 Task: Search one way flight ticket for 4 adults, 1 infant in seat and 1 infant on lap in premium economy from Anchorage: Merrill Field to Sheridan: Sheridan County Airport on 8-6-2023. Choice of flights is Spirit. Number of bags: 1 checked bag. Price is upto 107000. Outbound departure time preference is 20:45.
Action: Mouse moved to (396, 336)
Screenshot: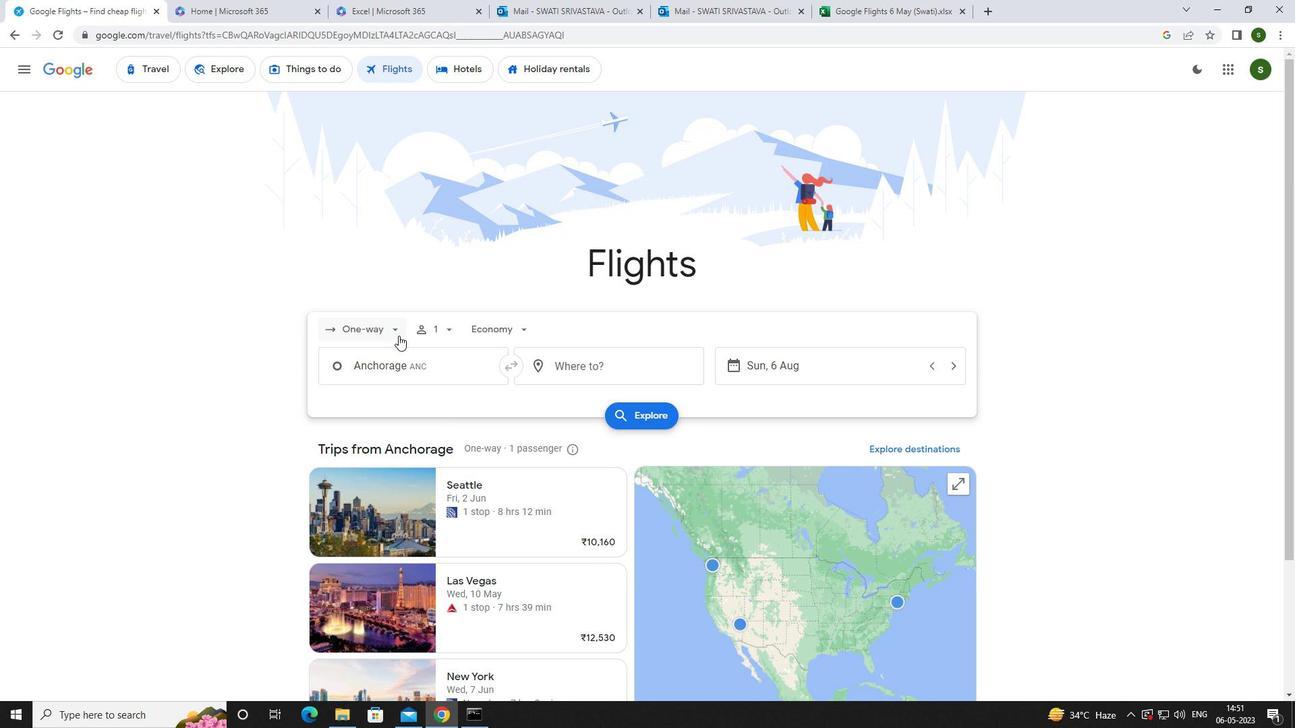 
Action: Mouse pressed left at (396, 336)
Screenshot: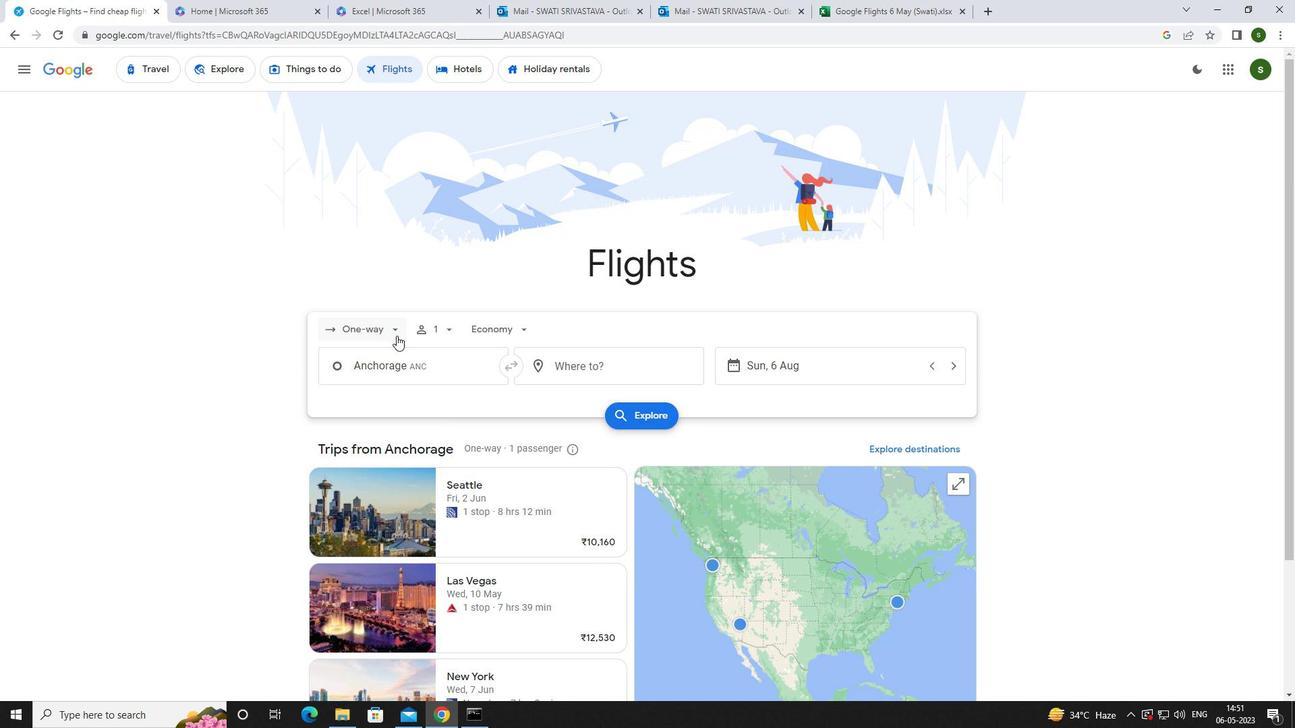 
Action: Mouse moved to (404, 386)
Screenshot: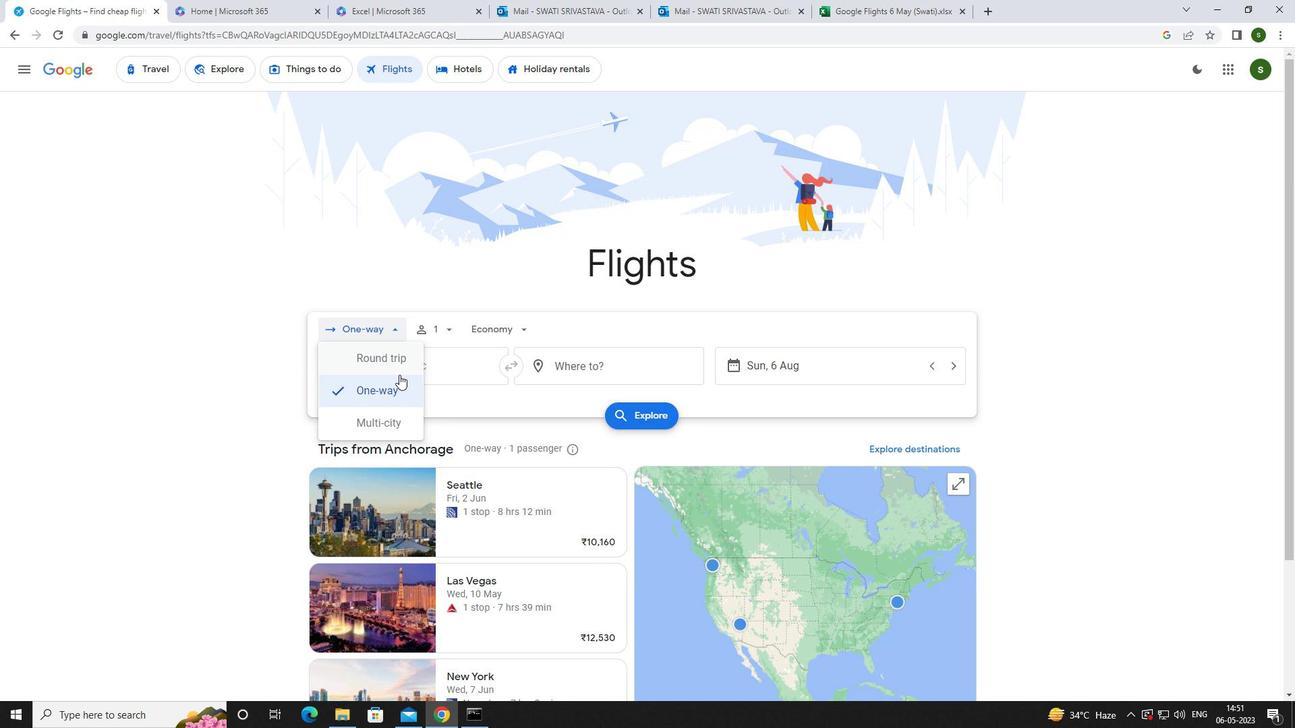 
Action: Mouse pressed left at (404, 386)
Screenshot: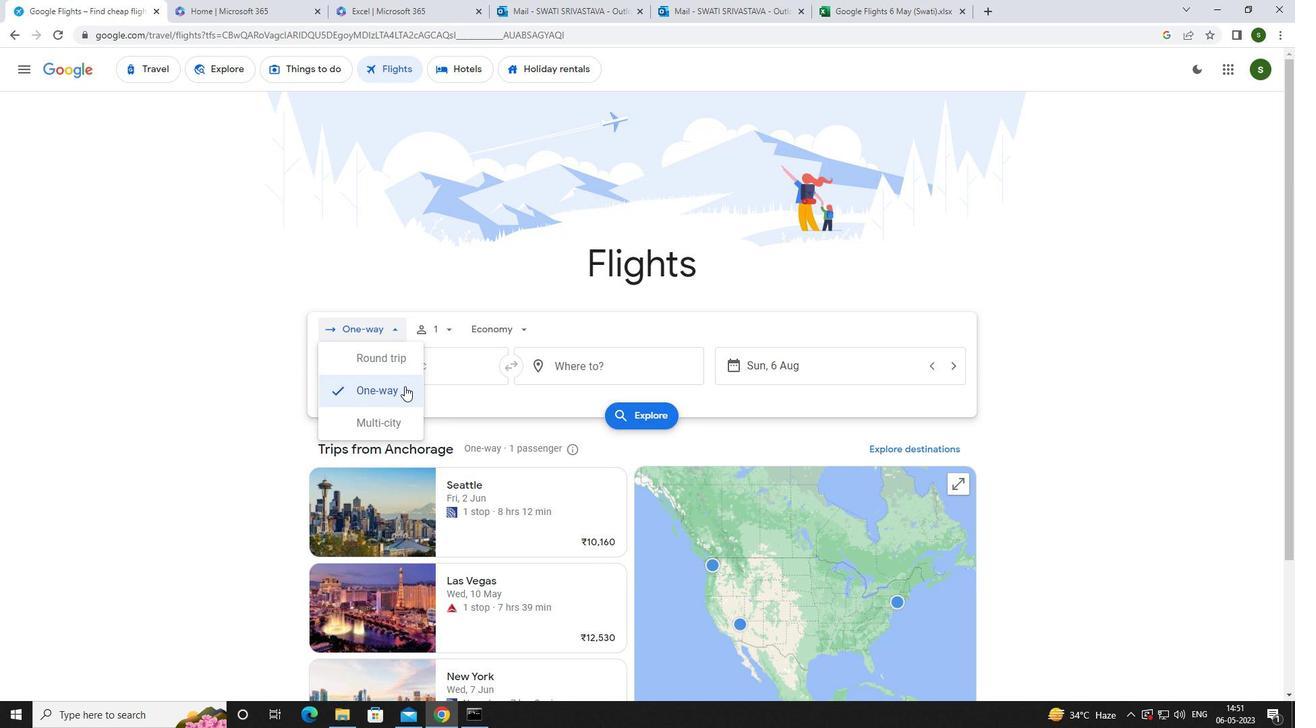 
Action: Mouse moved to (449, 331)
Screenshot: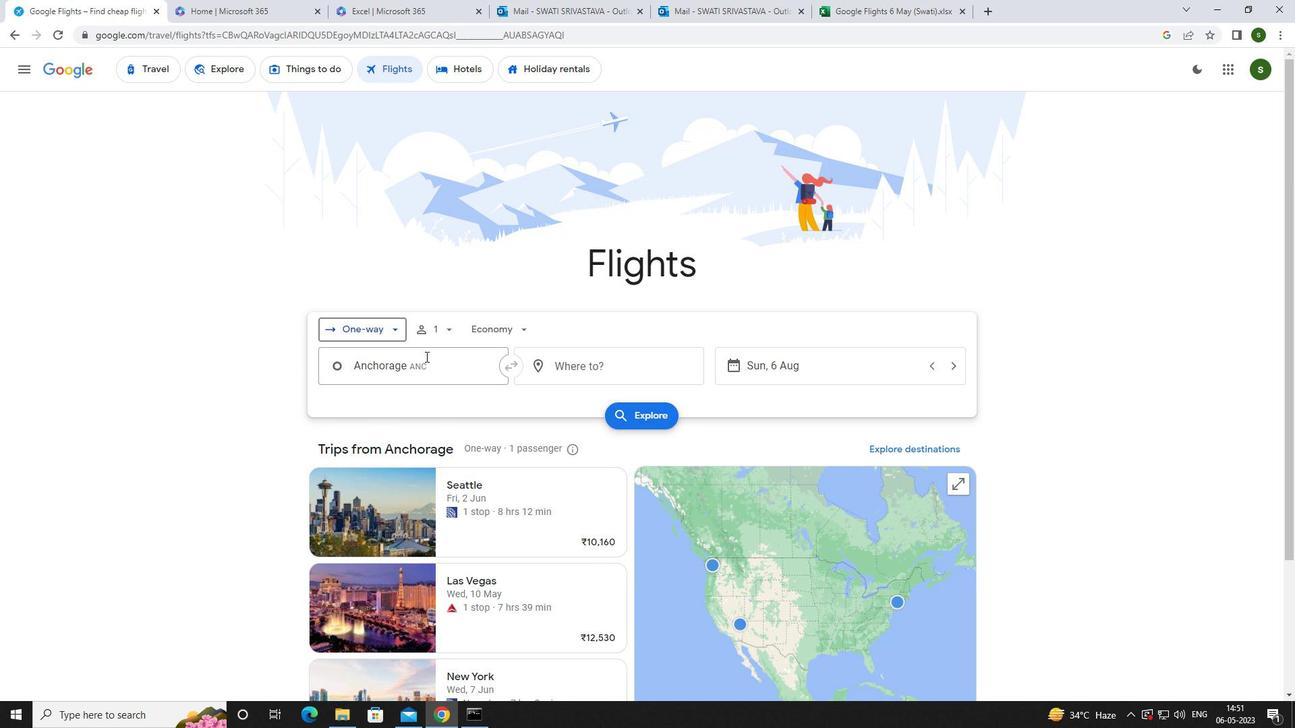 
Action: Mouse pressed left at (449, 331)
Screenshot: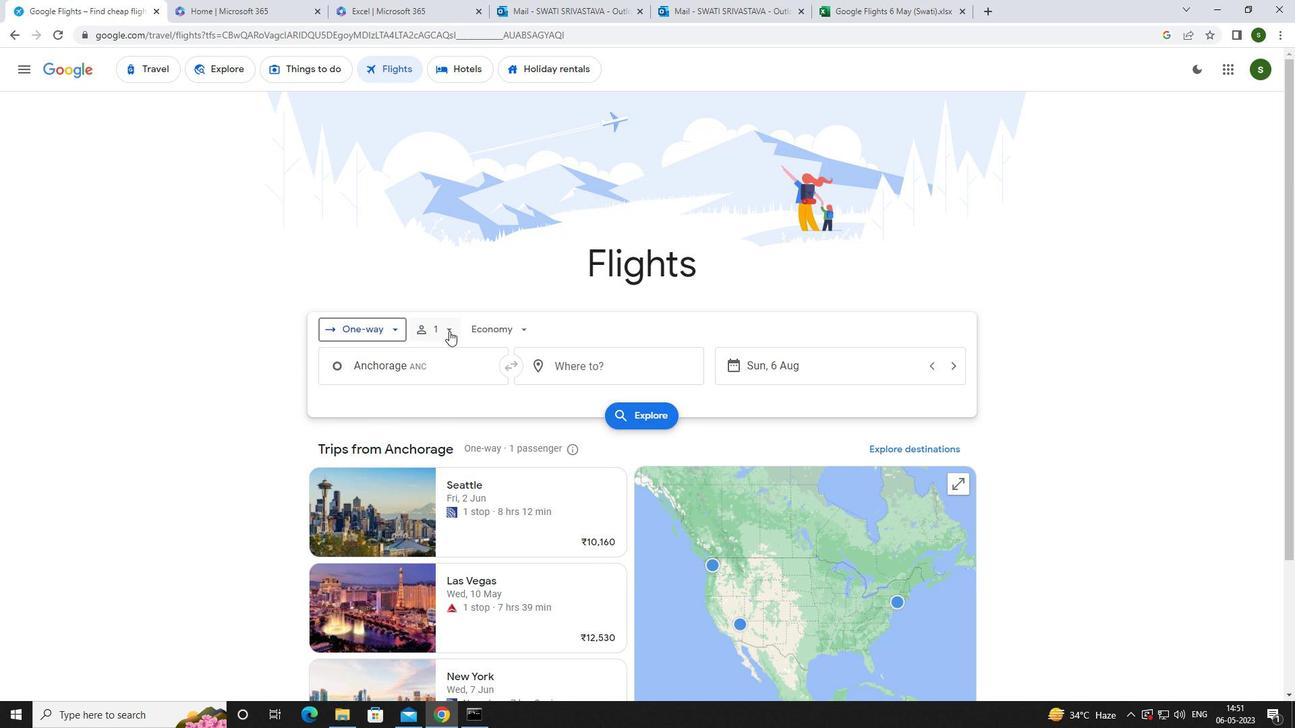 
Action: Mouse moved to (549, 363)
Screenshot: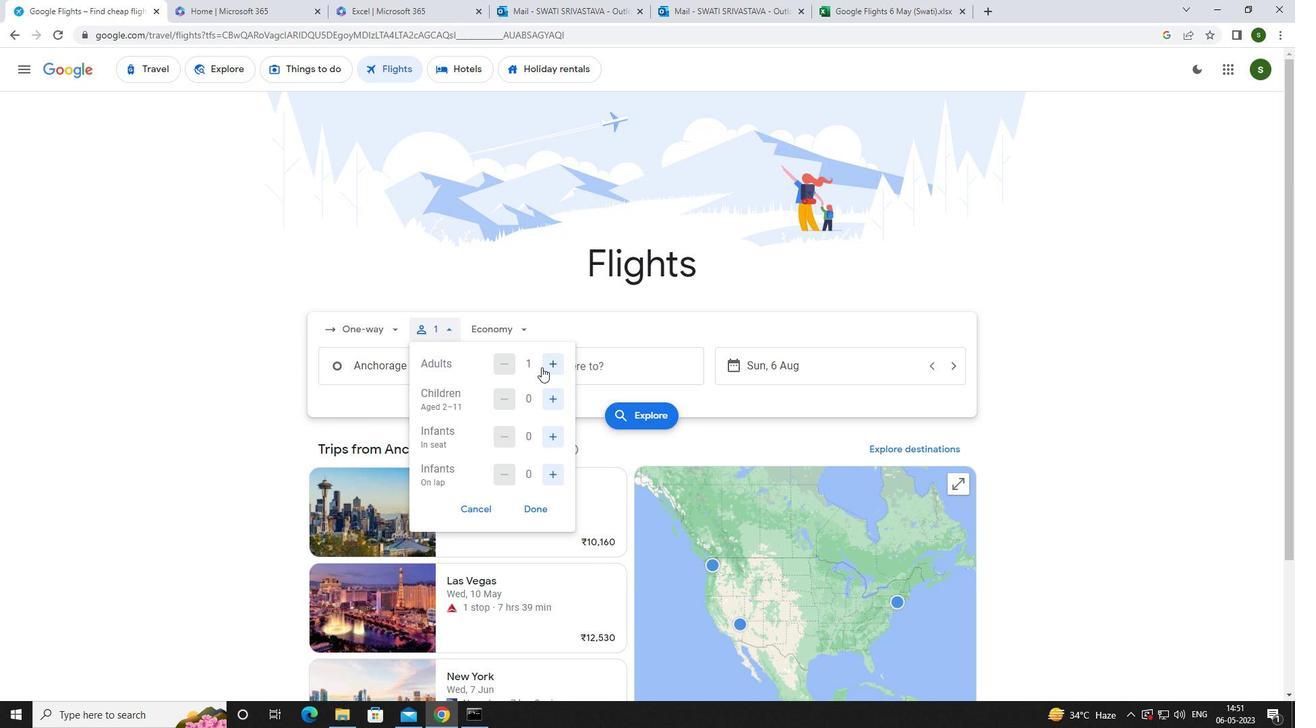 
Action: Mouse pressed left at (549, 363)
Screenshot: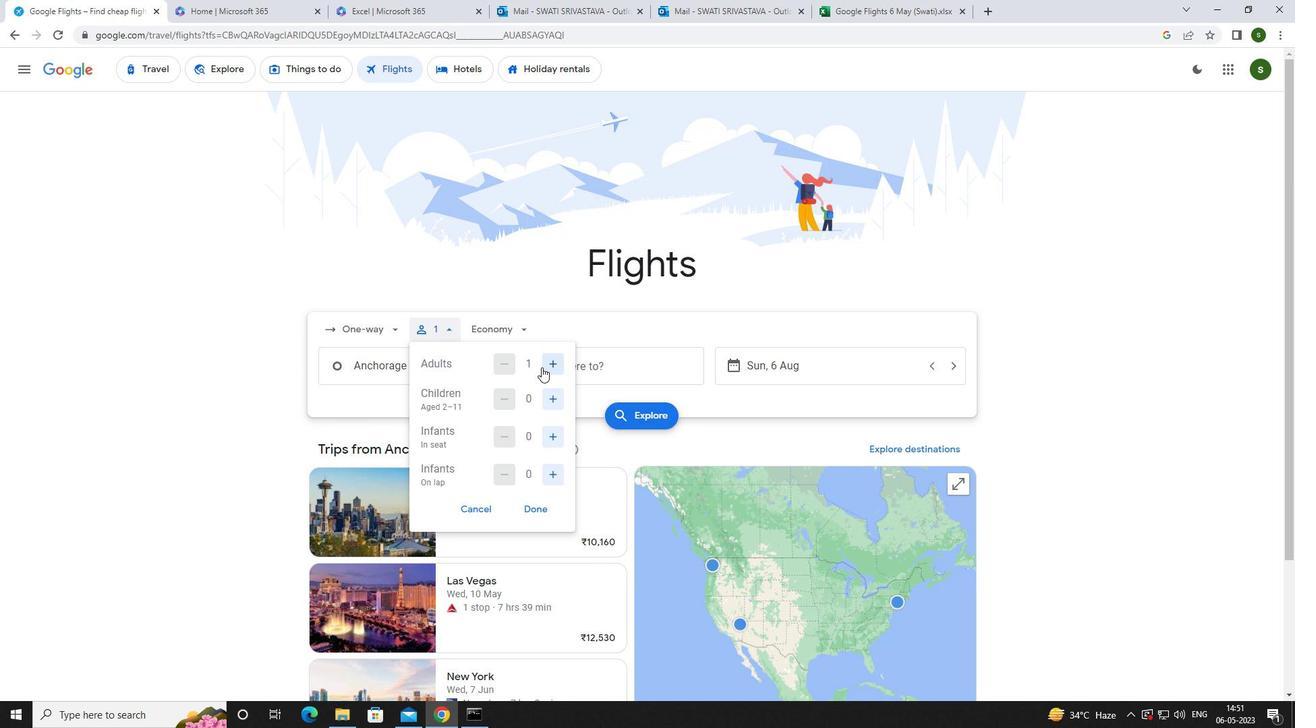 
Action: Mouse pressed left at (549, 363)
Screenshot: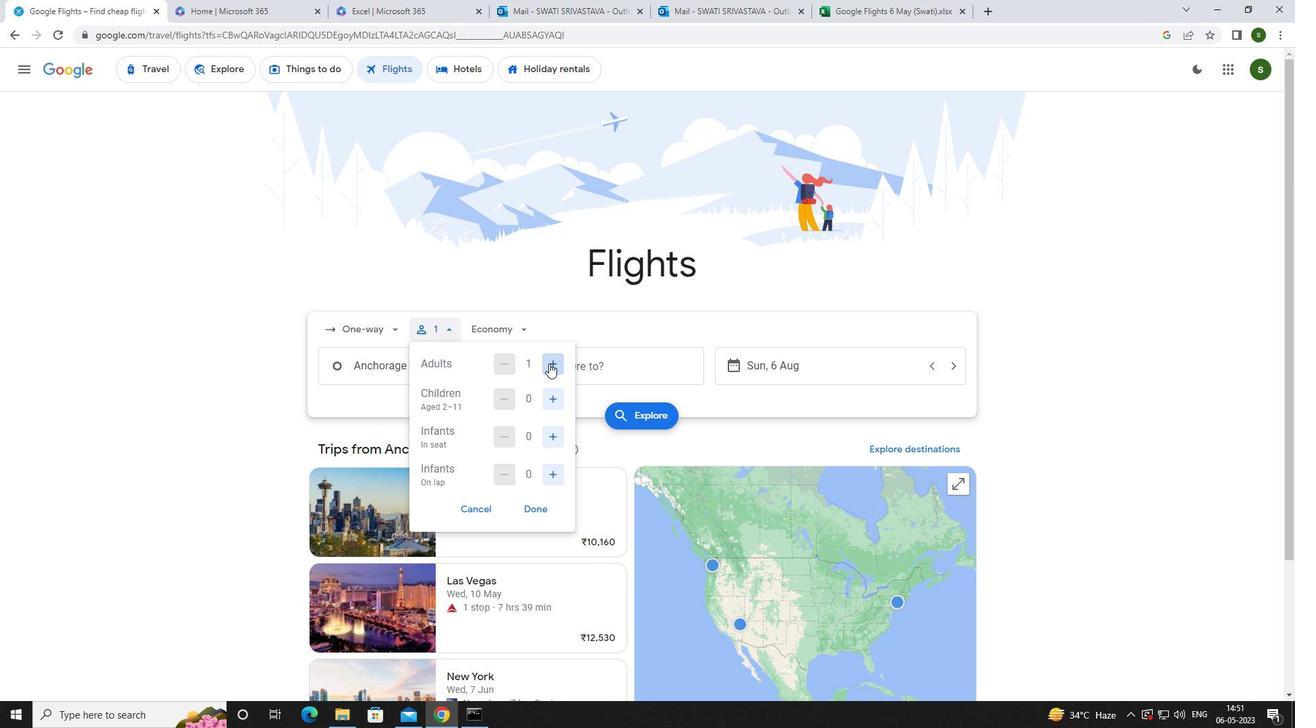 
Action: Mouse pressed left at (549, 363)
Screenshot: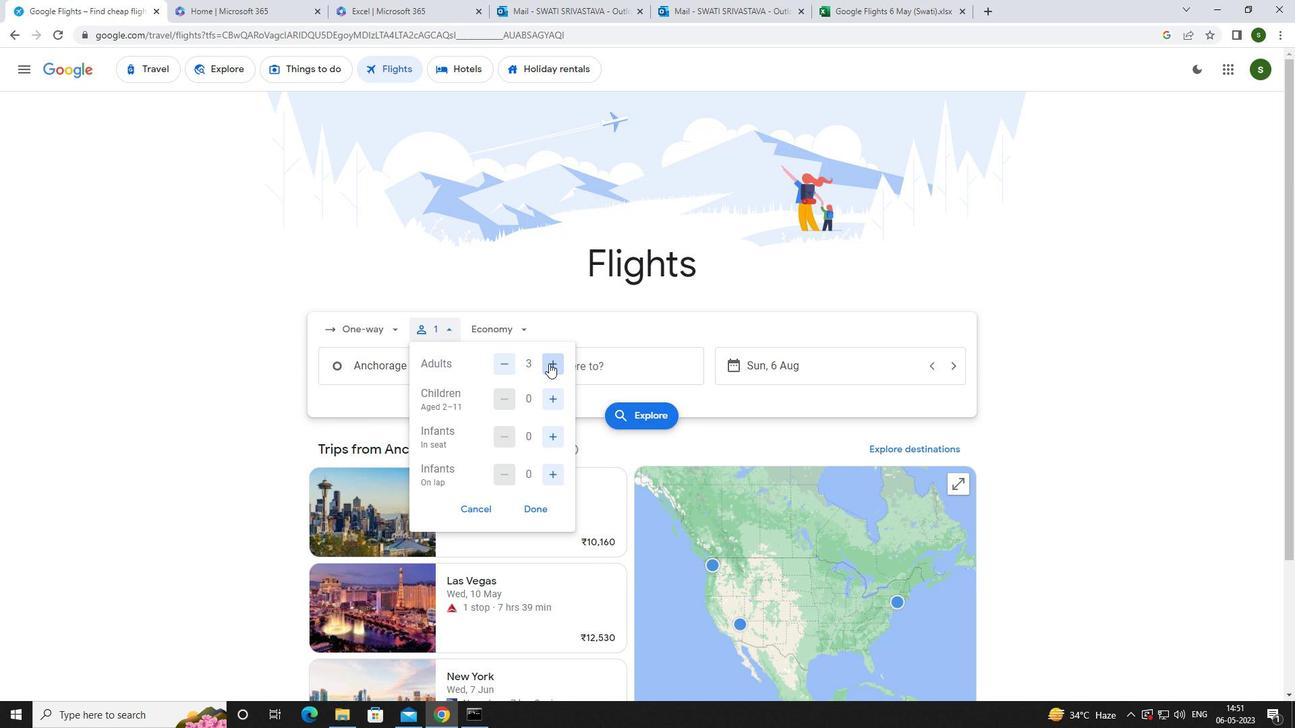 
Action: Mouse moved to (553, 434)
Screenshot: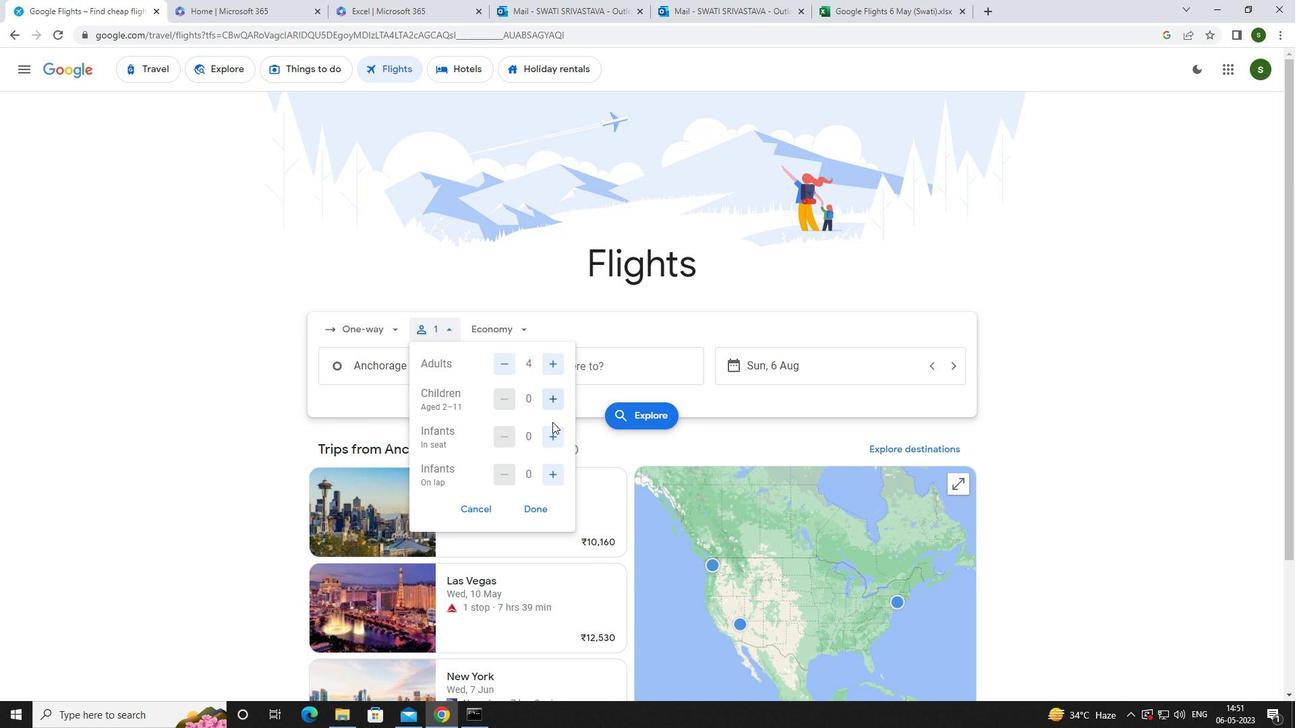 
Action: Mouse pressed left at (553, 434)
Screenshot: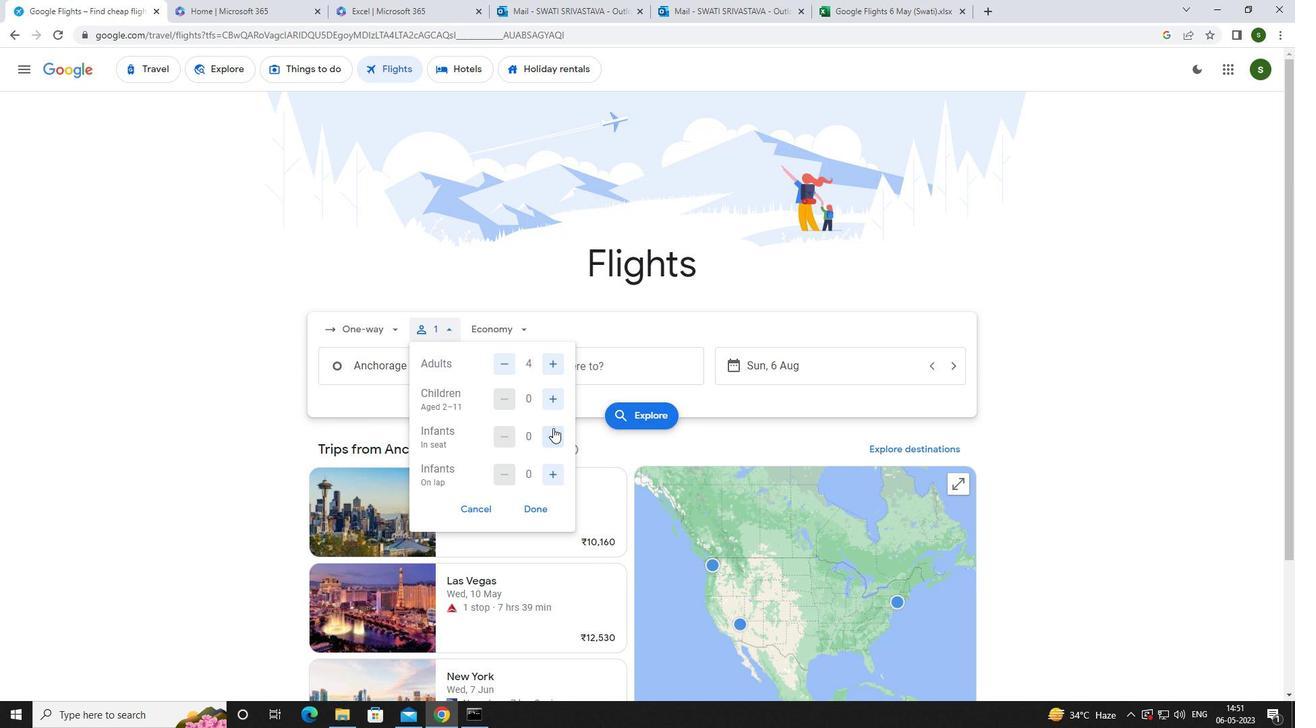 
Action: Mouse moved to (550, 471)
Screenshot: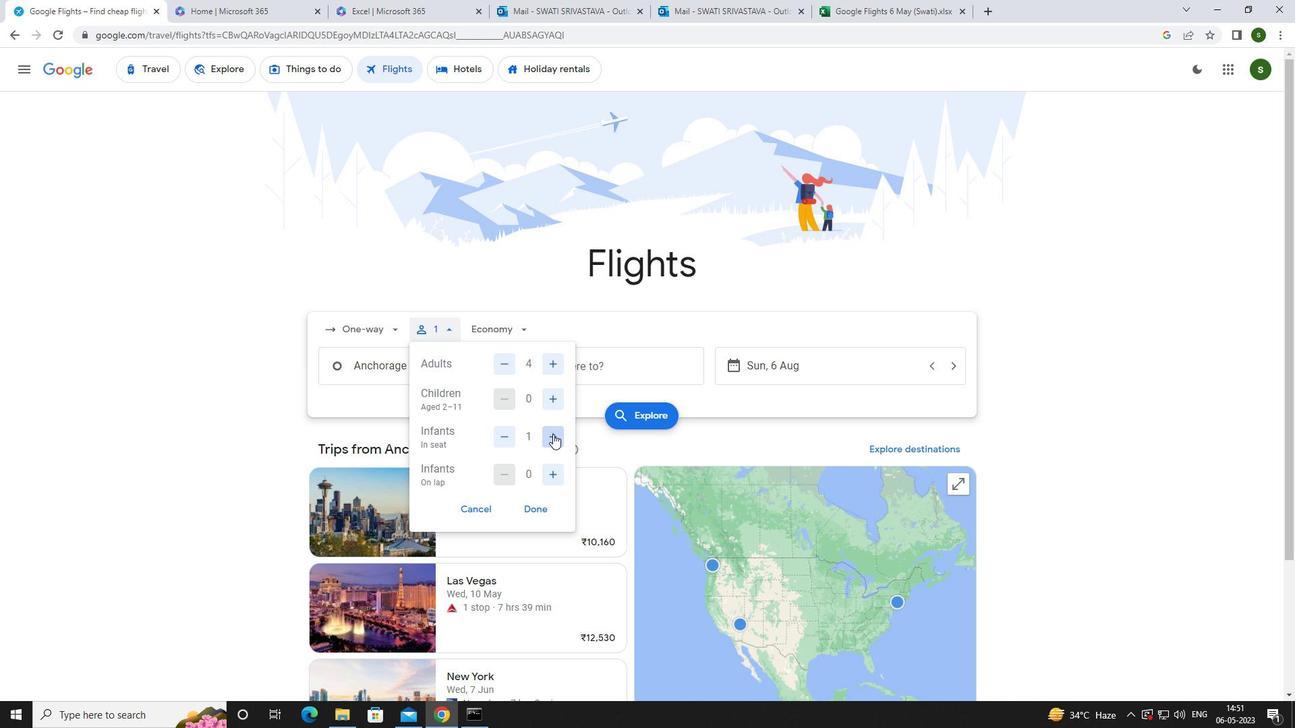 
Action: Mouse pressed left at (550, 471)
Screenshot: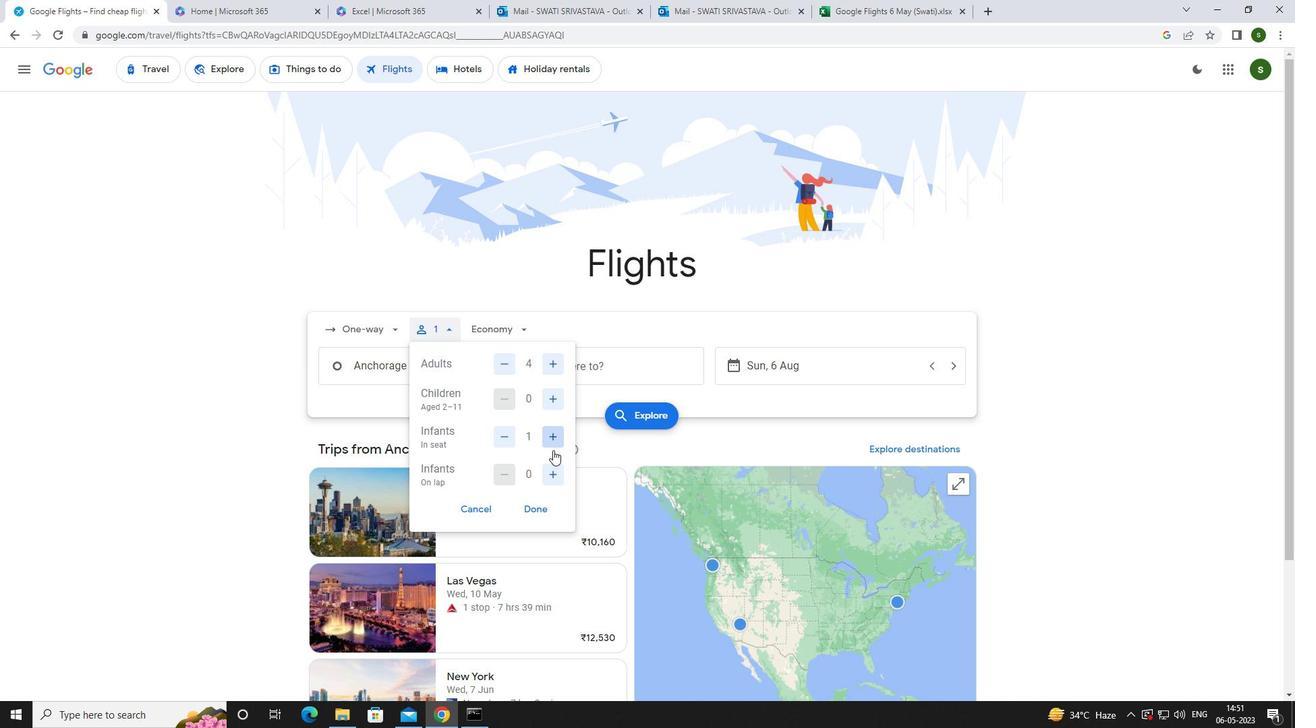 
Action: Mouse moved to (514, 325)
Screenshot: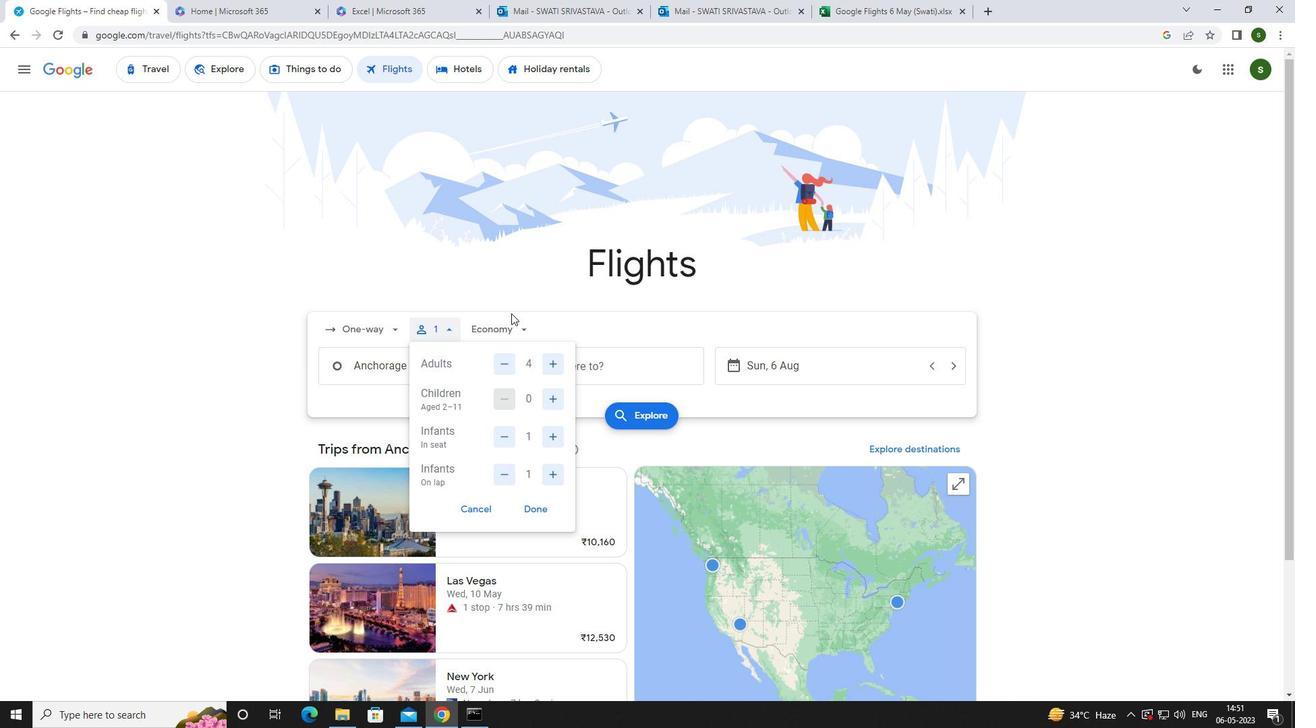 
Action: Mouse pressed left at (514, 325)
Screenshot: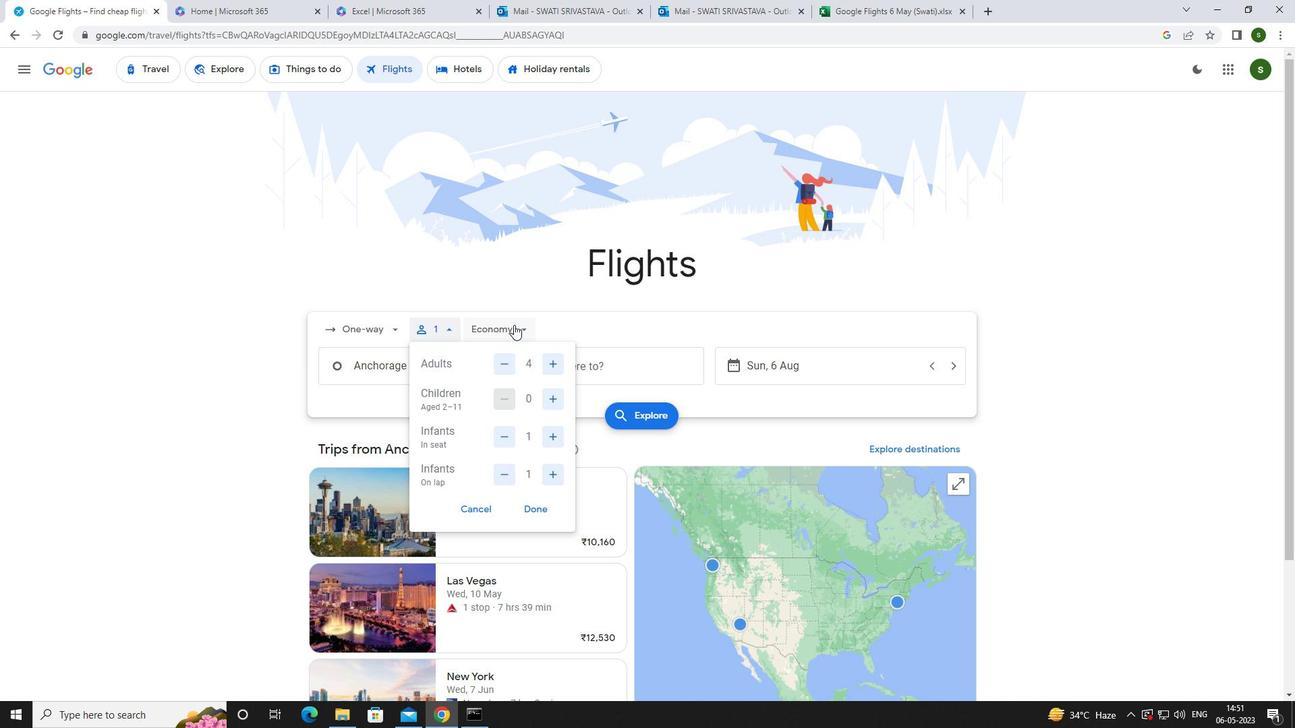 
Action: Mouse moved to (539, 383)
Screenshot: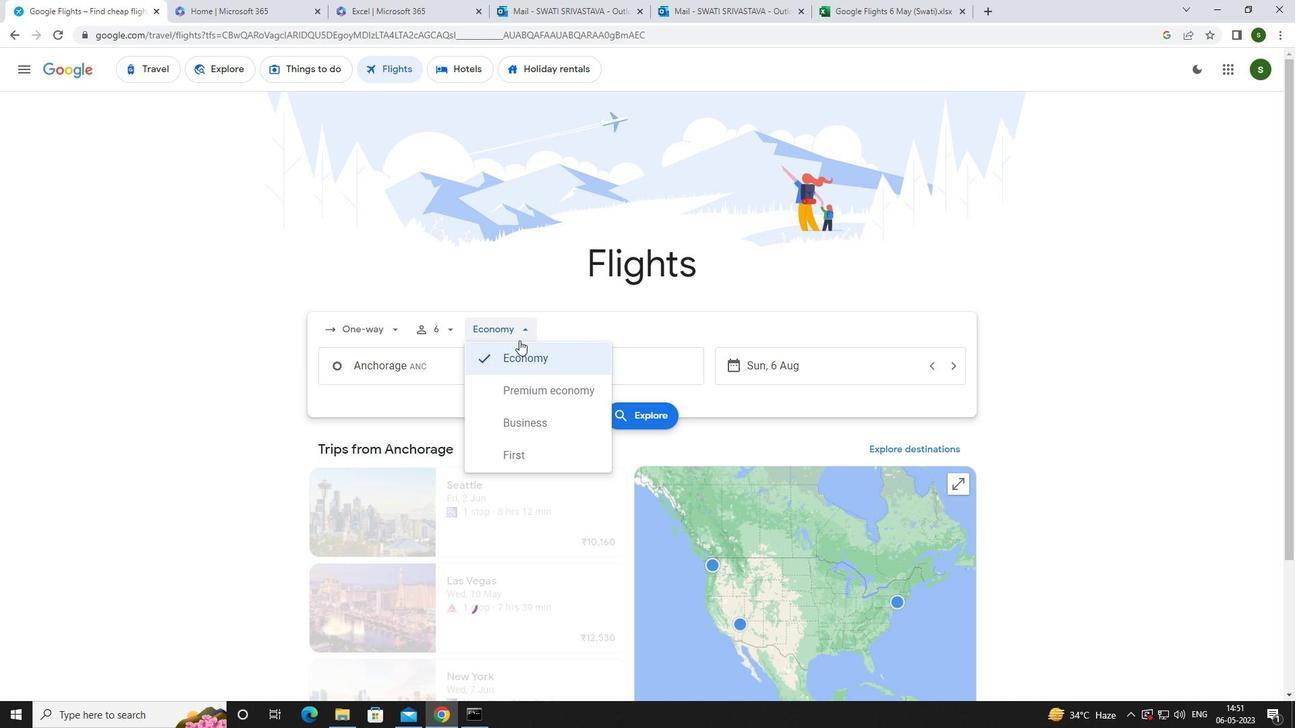 
Action: Mouse pressed left at (539, 383)
Screenshot: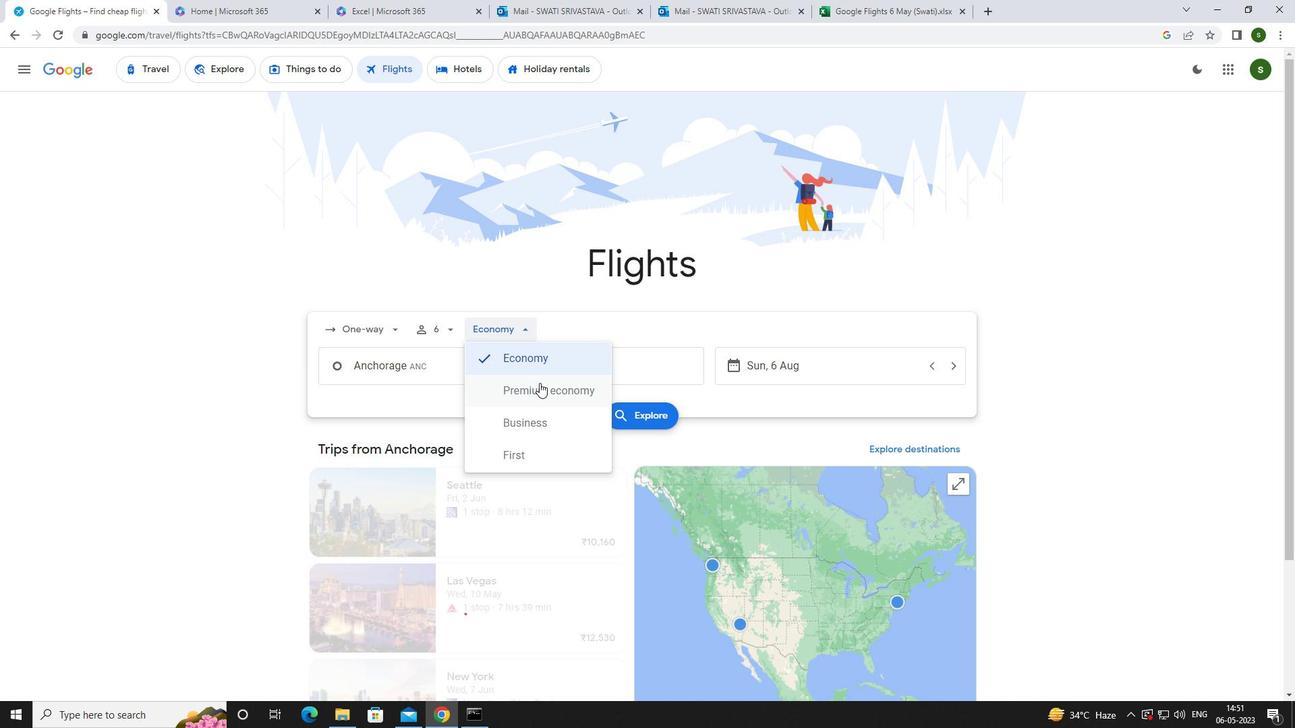 
Action: Mouse moved to (469, 366)
Screenshot: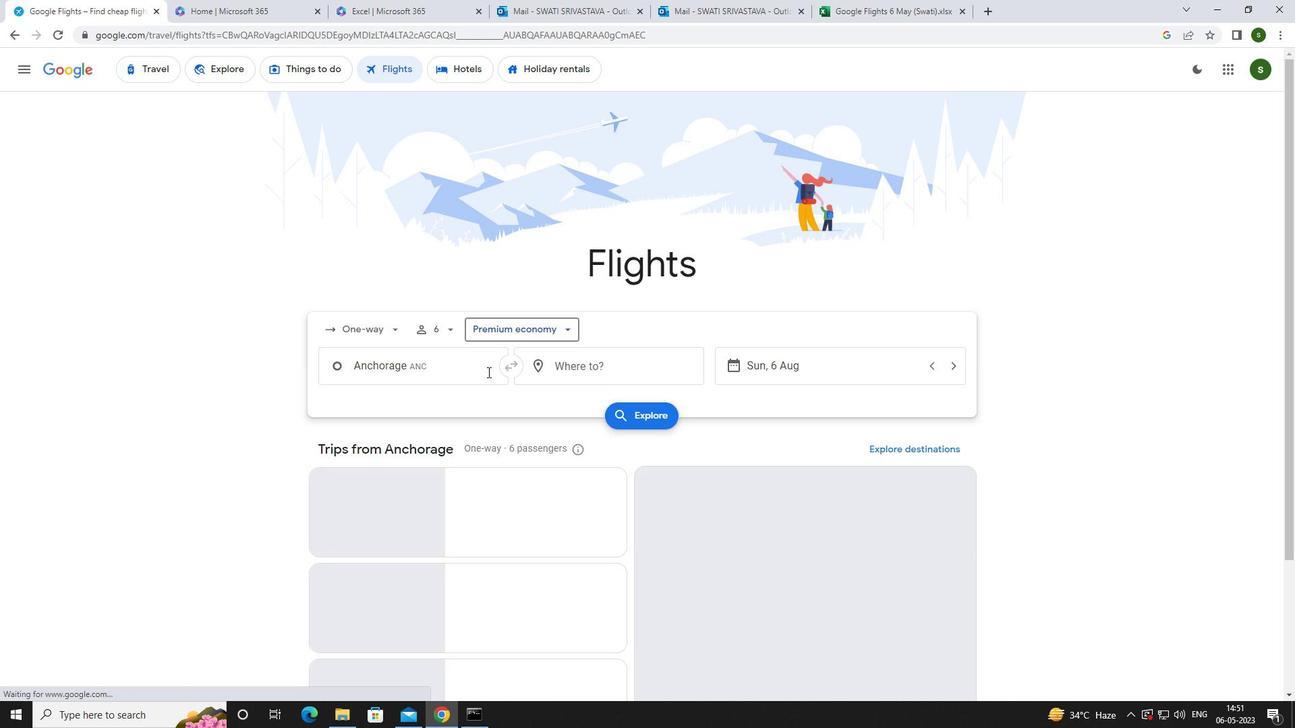 
Action: Mouse pressed left at (469, 366)
Screenshot: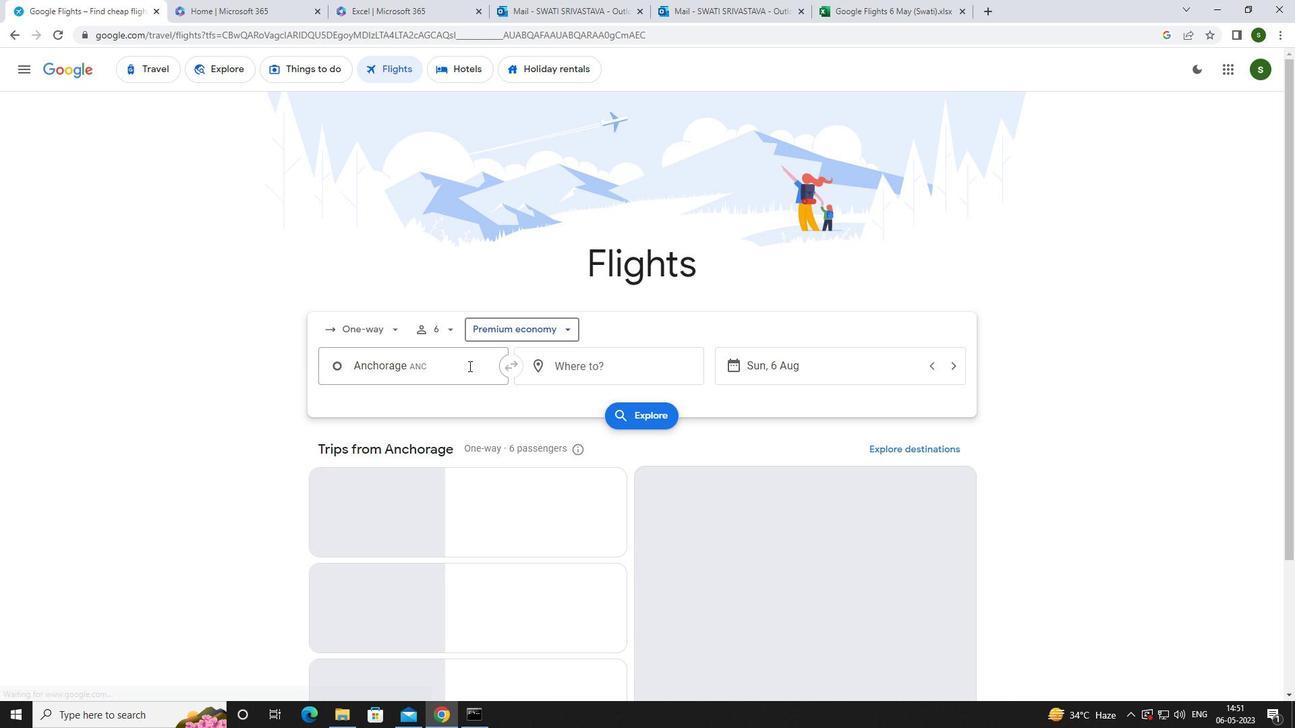 
Action: Mouse moved to (467, 349)
Screenshot: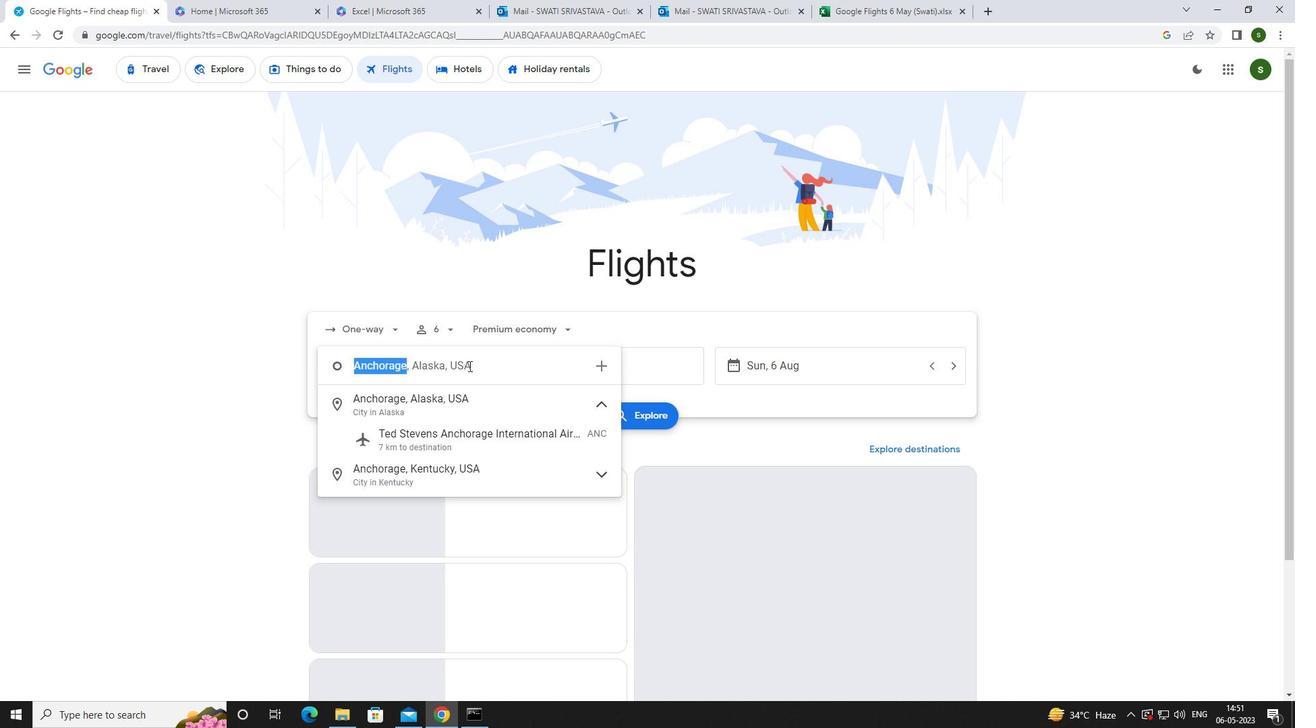 
Action: Key pressed <Key.caps_lock>a<Key.caps_lock>nchorage
Screenshot: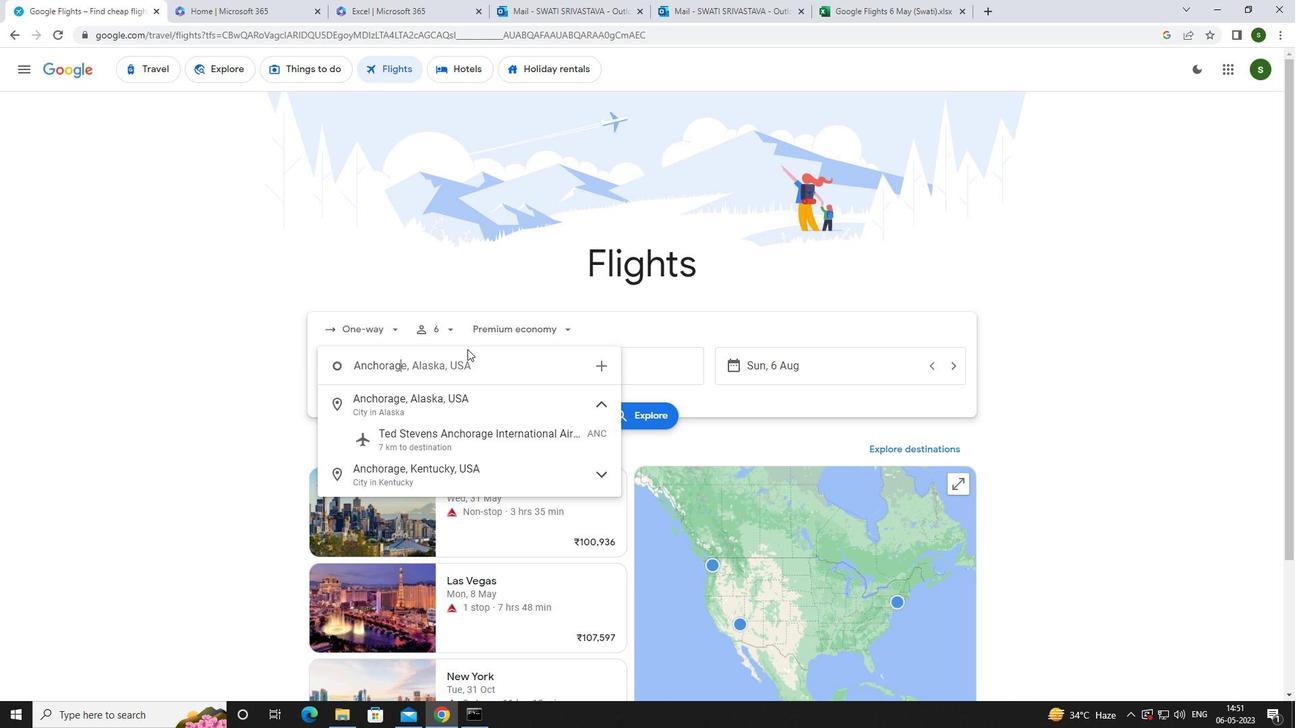 
Action: Mouse moved to (471, 429)
Screenshot: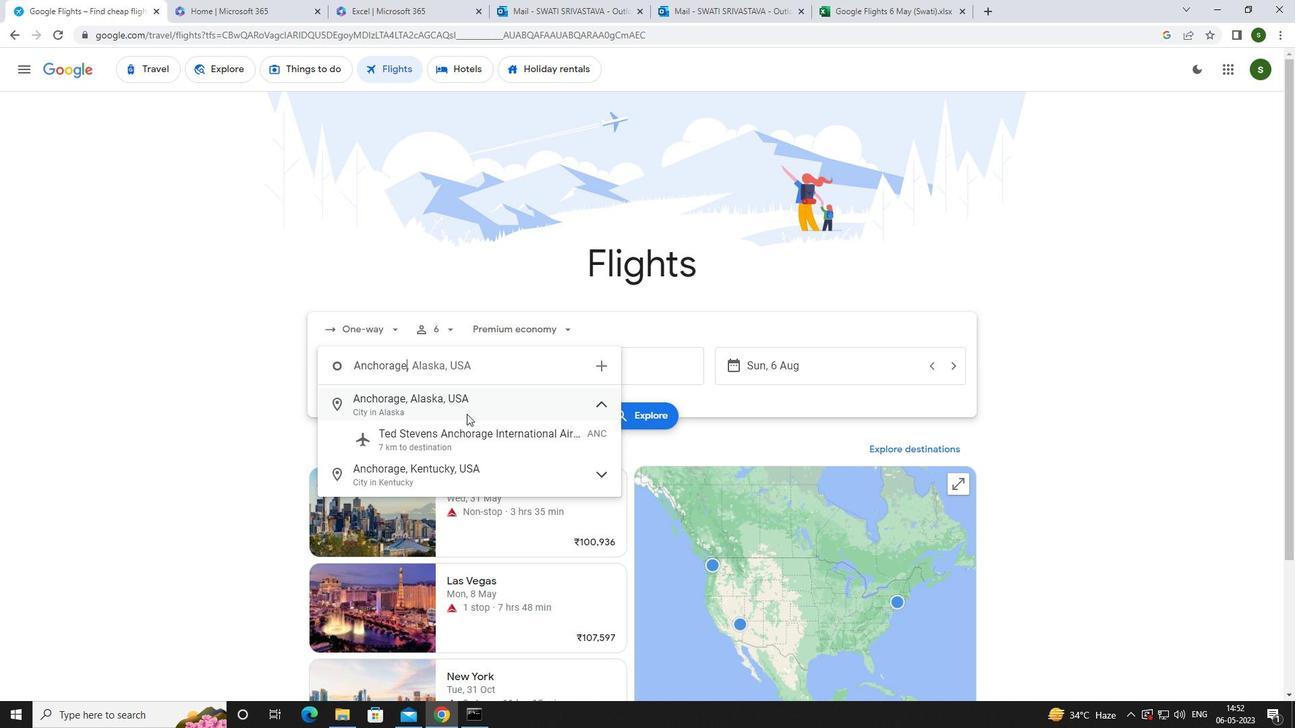 
Action: Mouse pressed left at (471, 429)
Screenshot: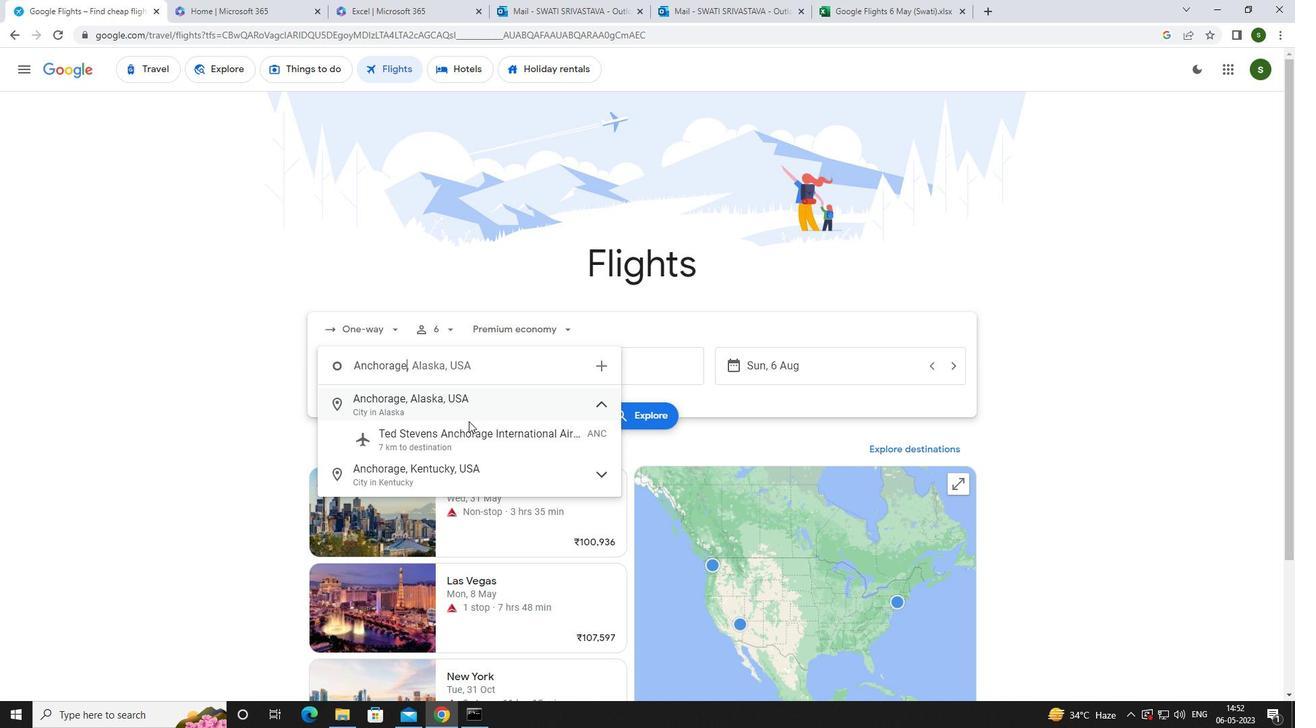 
Action: Mouse moved to (614, 359)
Screenshot: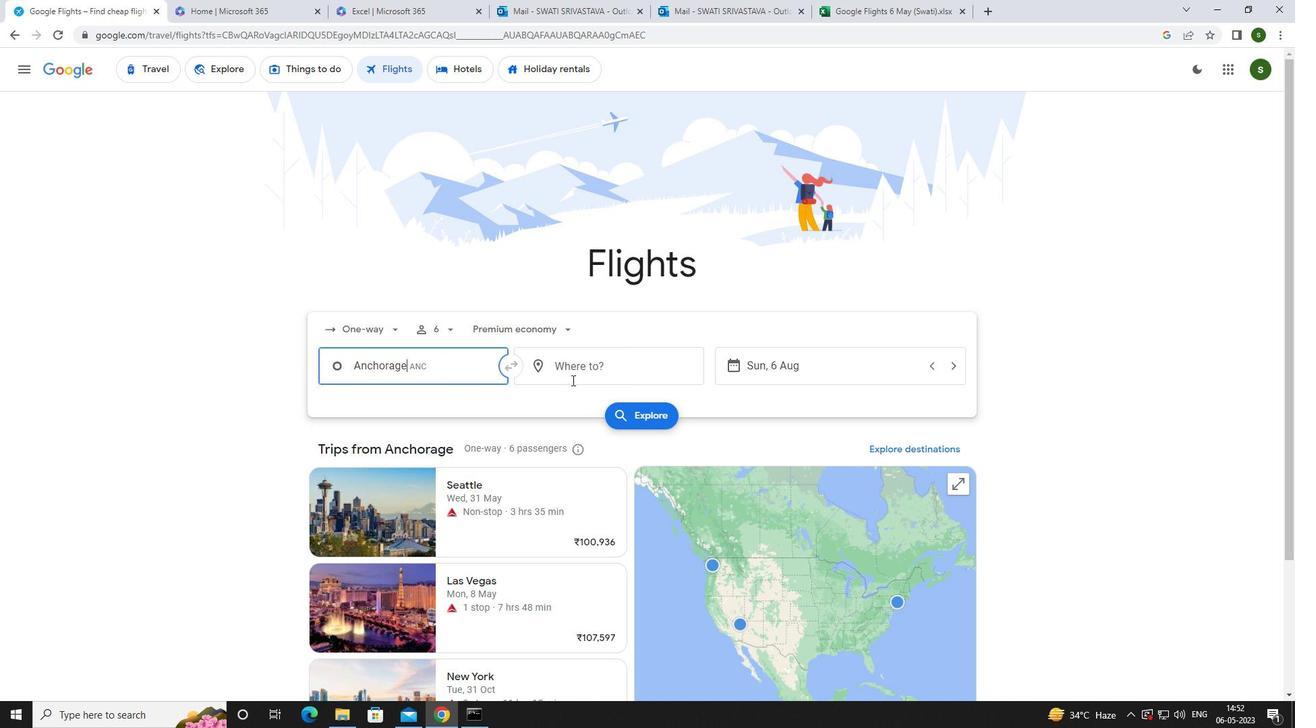 
Action: Mouse pressed left at (614, 359)
Screenshot: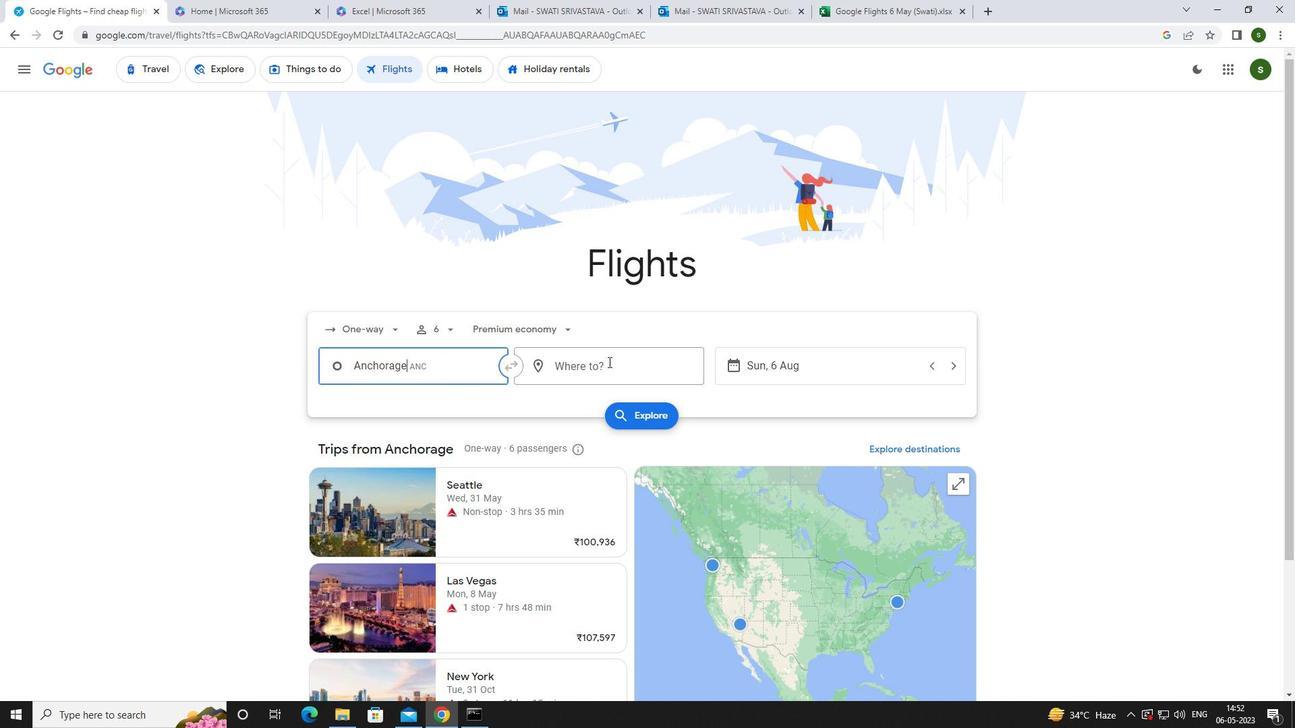 
Action: Mouse moved to (560, 295)
Screenshot: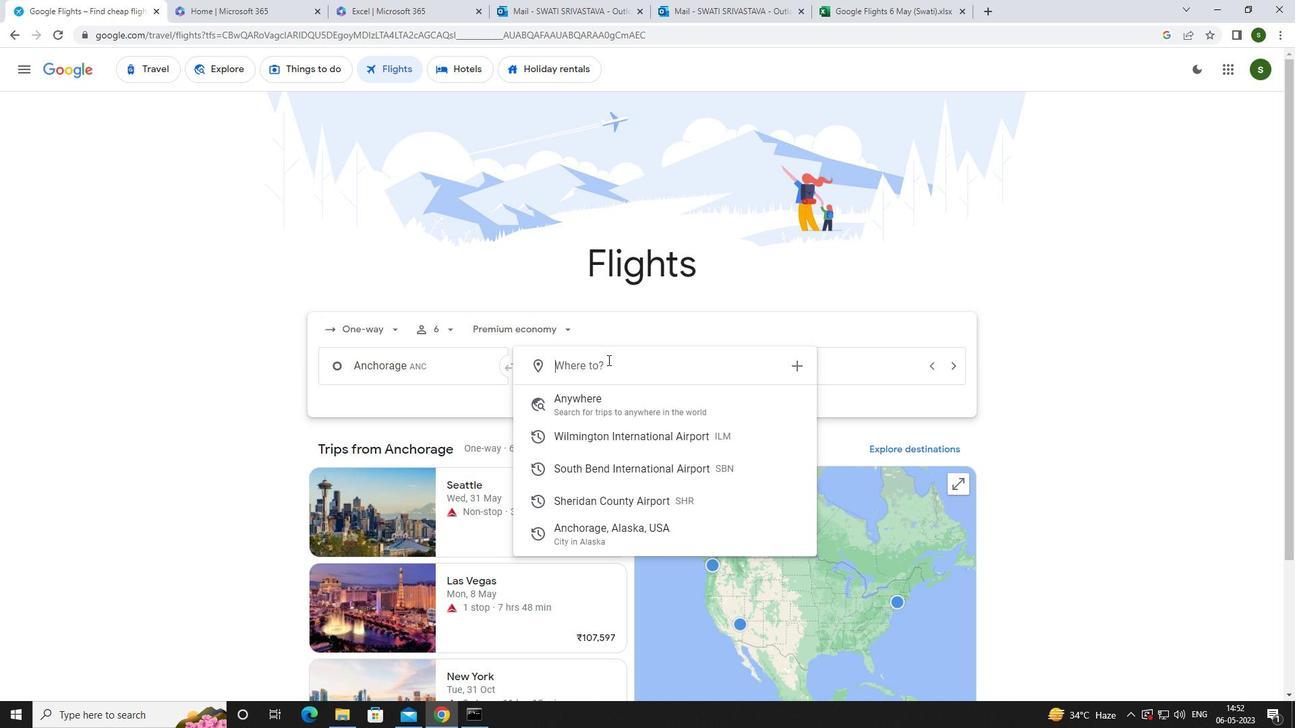 
Action: Key pressed <Key.caps_lock>s<Key.caps_lock>heridan
Screenshot: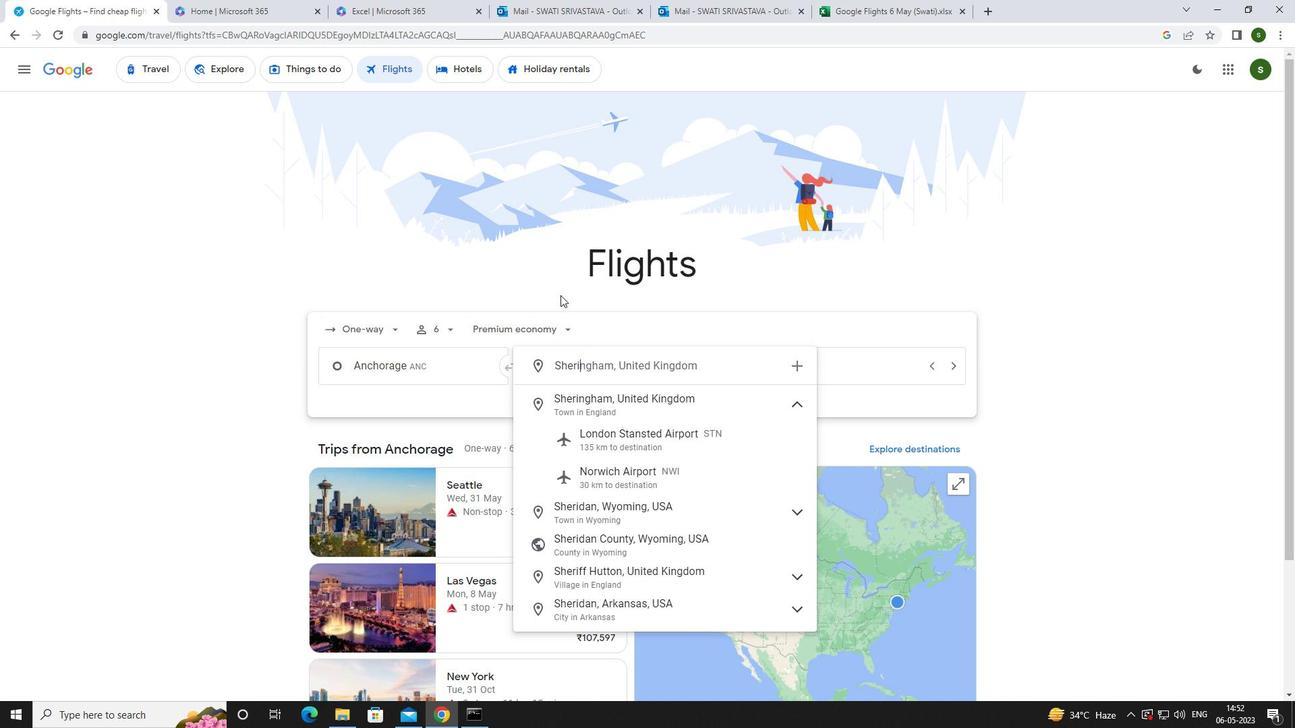 
Action: Mouse moved to (617, 425)
Screenshot: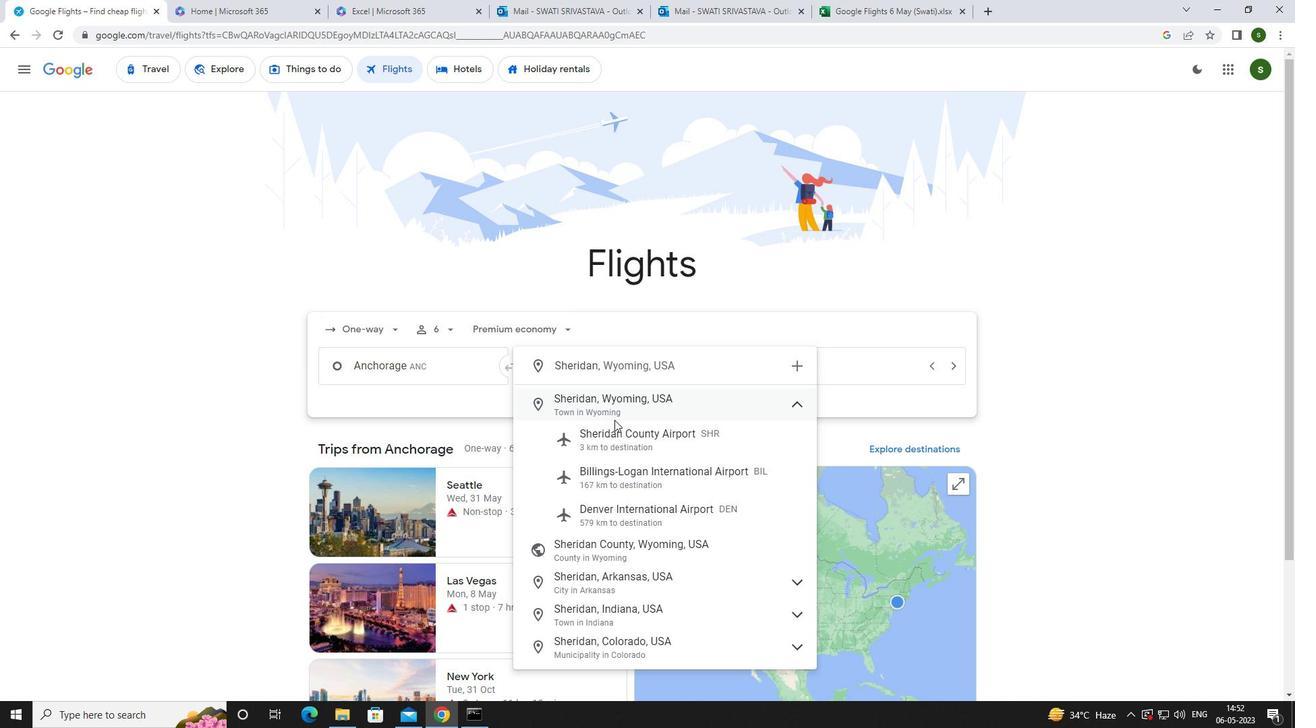 
Action: Mouse pressed left at (617, 425)
Screenshot: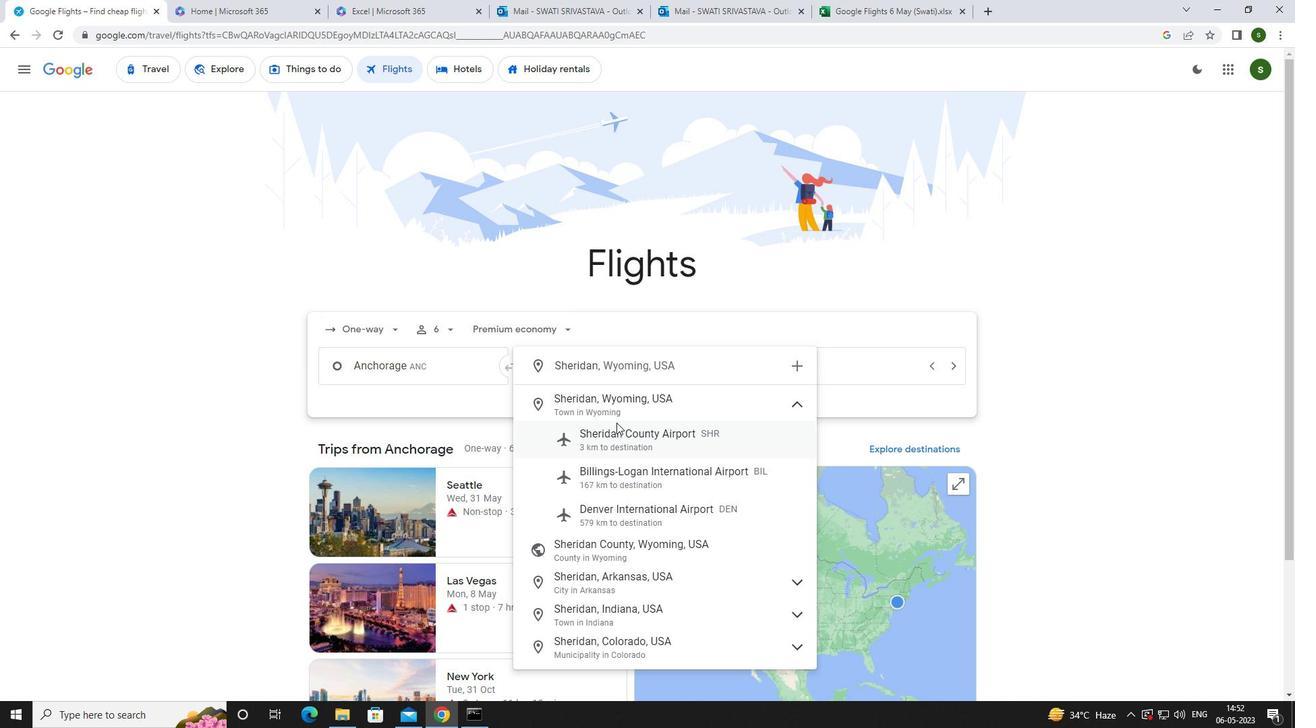 
Action: Mouse moved to (772, 366)
Screenshot: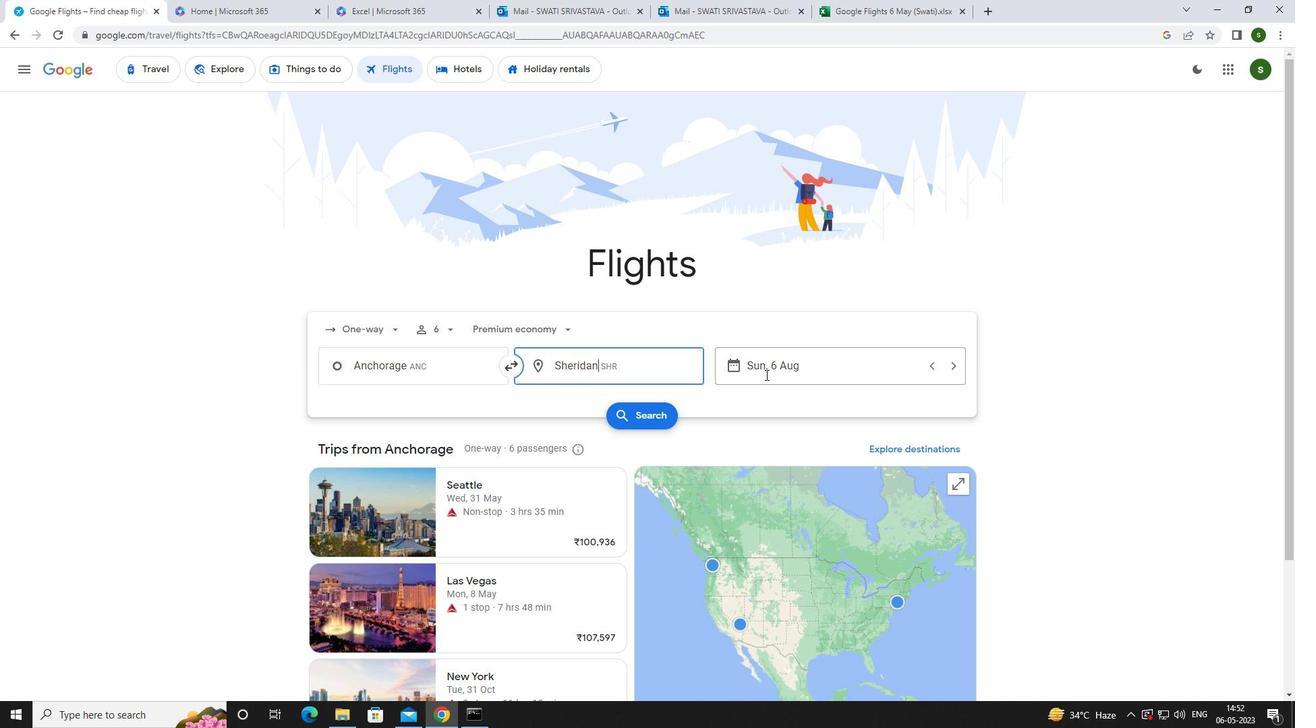 
Action: Mouse pressed left at (772, 366)
Screenshot: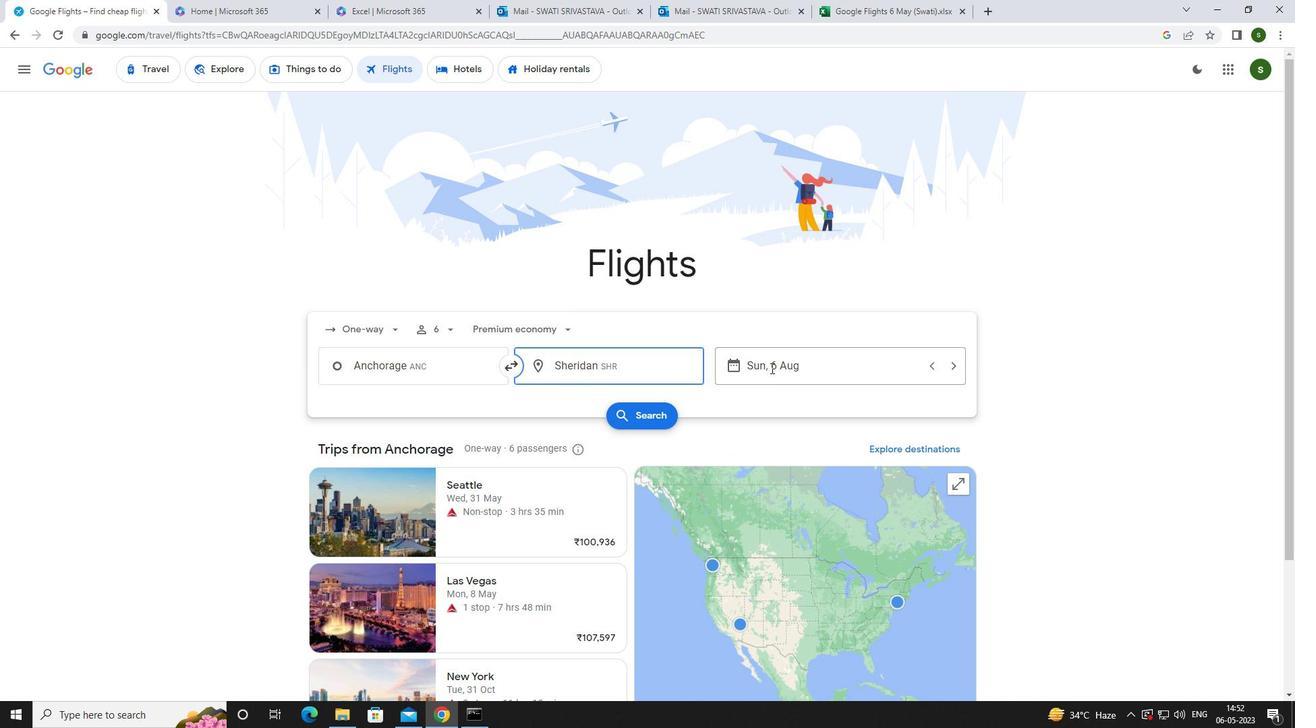 
Action: Mouse moved to (474, 503)
Screenshot: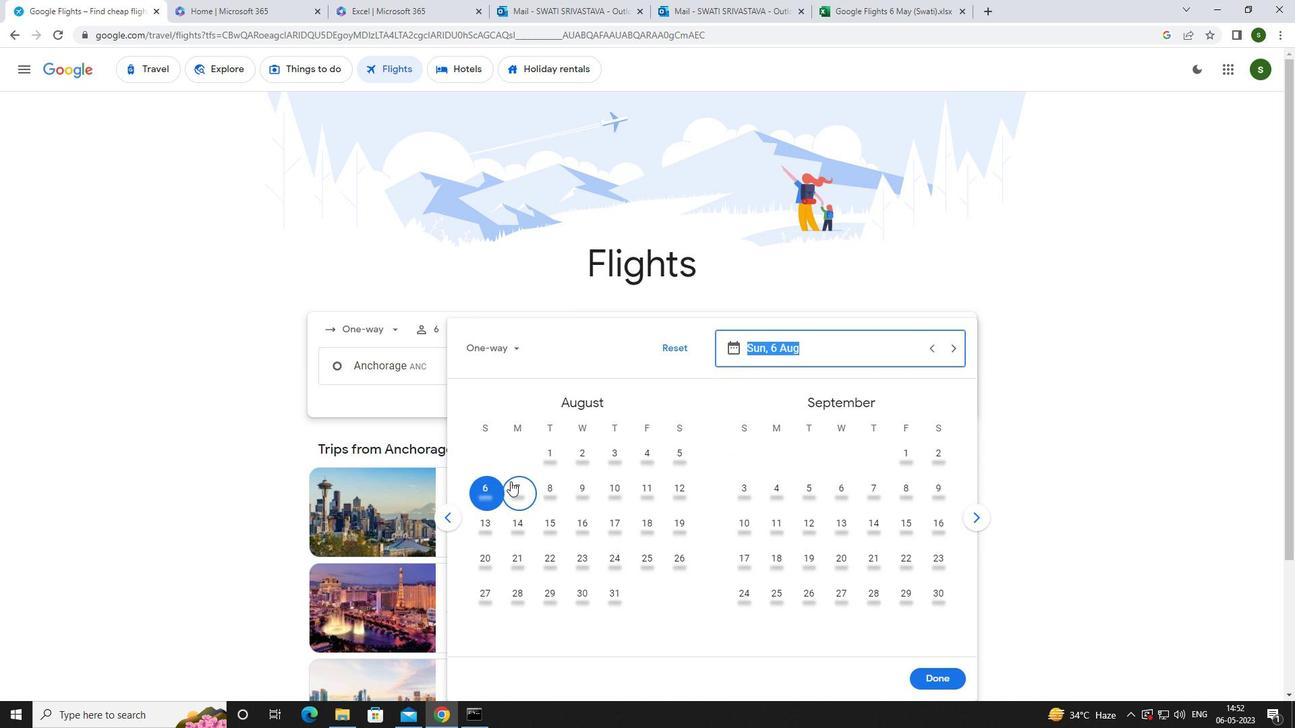 
Action: Mouse pressed left at (474, 503)
Screenshot: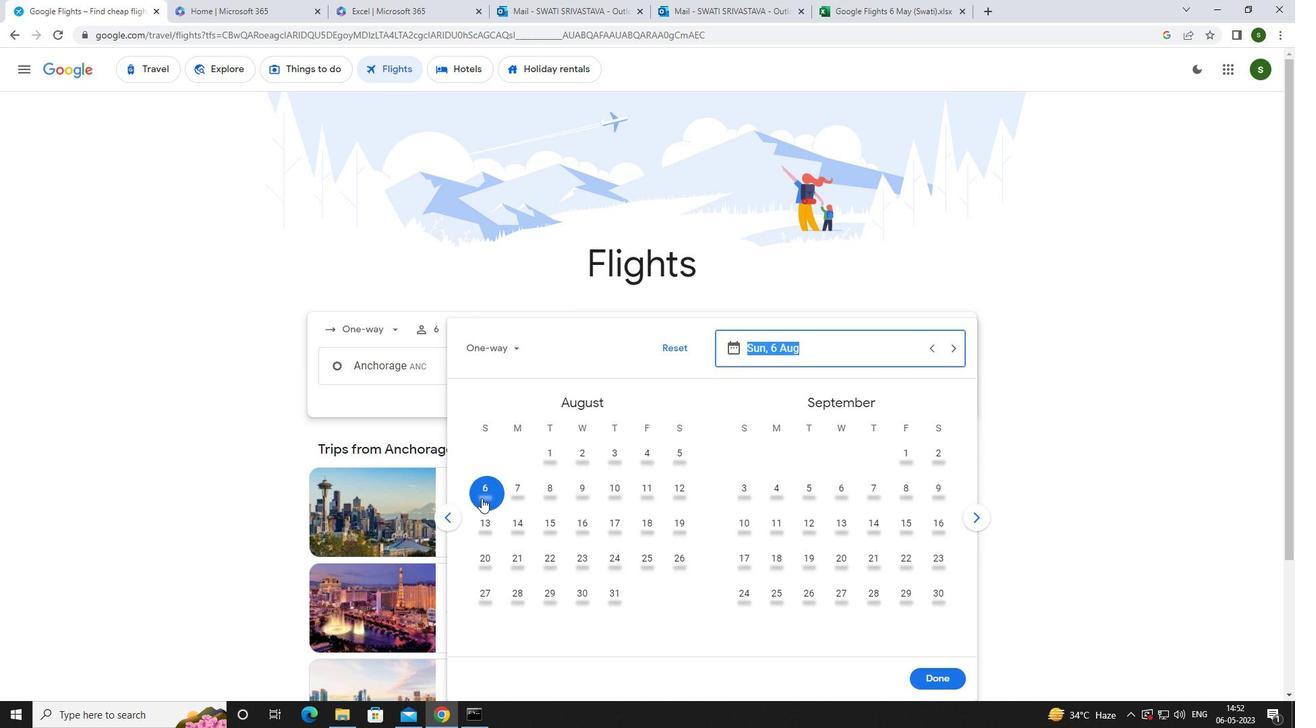 
Action: Mouse moved to (928, 674)
Screenshot: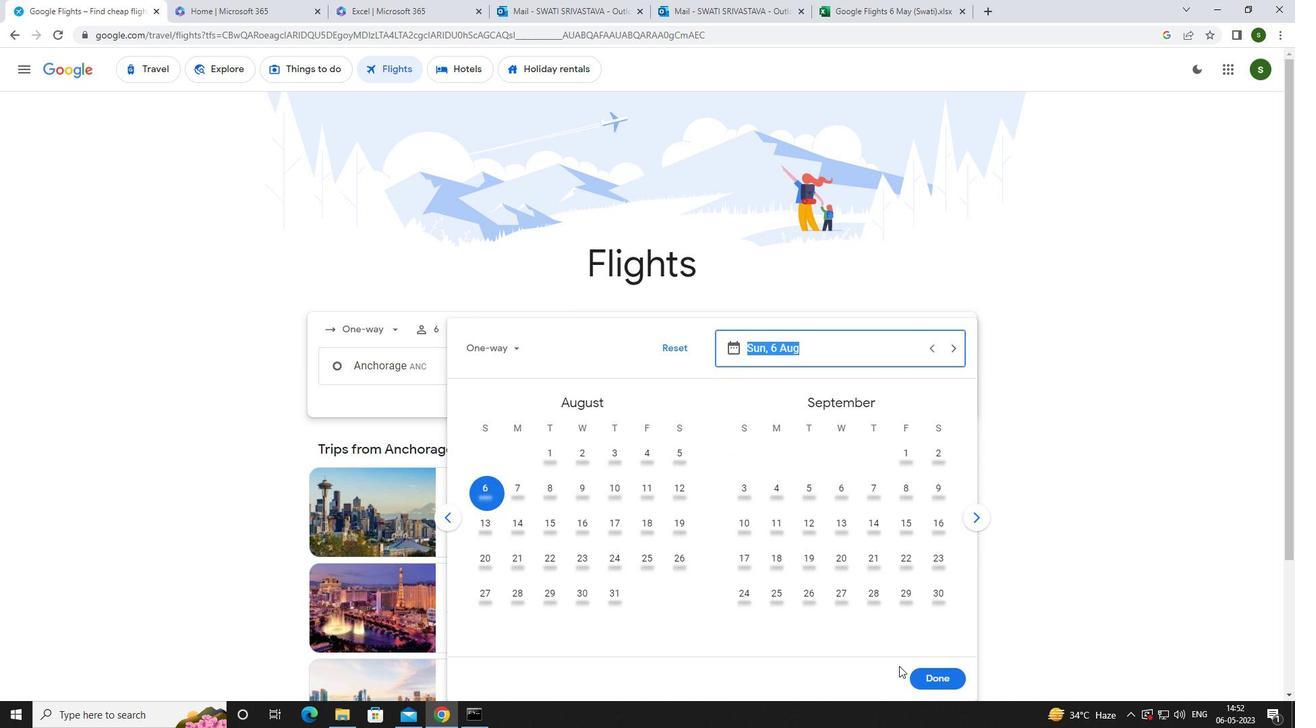 
Action: Mouse pressed left at (928, 674)
Screenshot: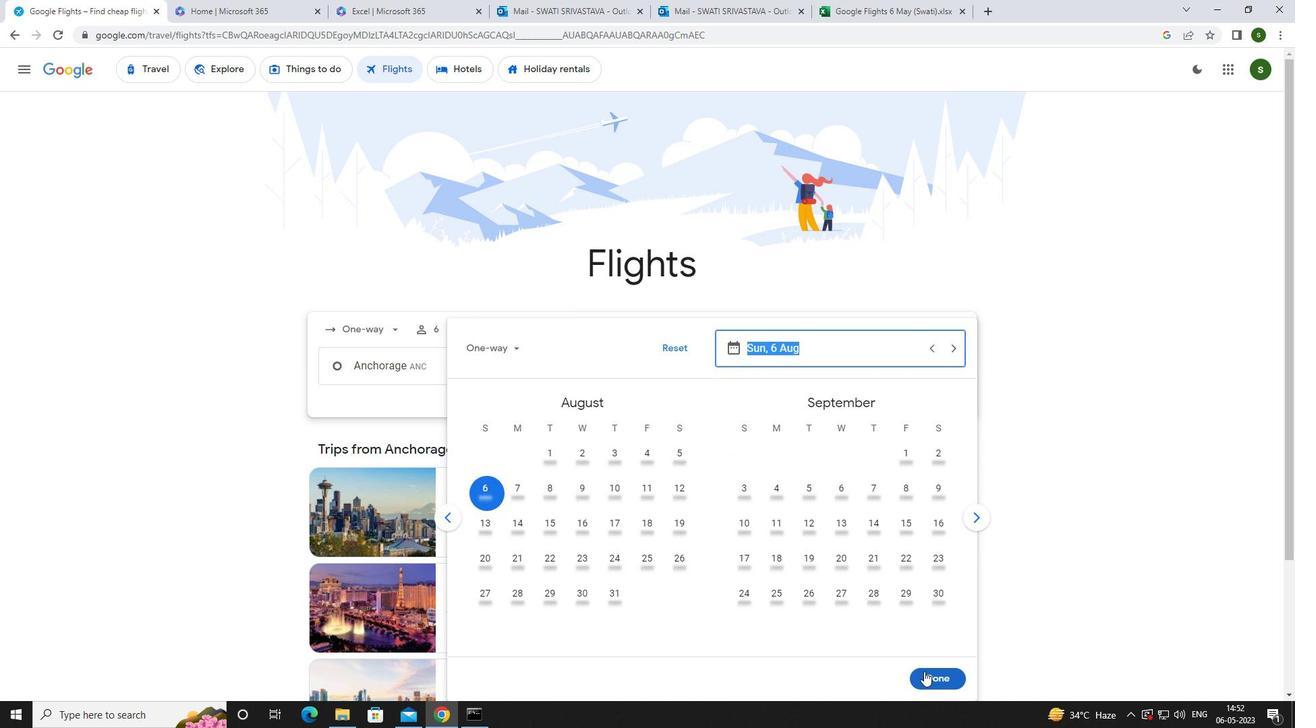 
Action: Mouse moved to (652, 423)
Screenshot: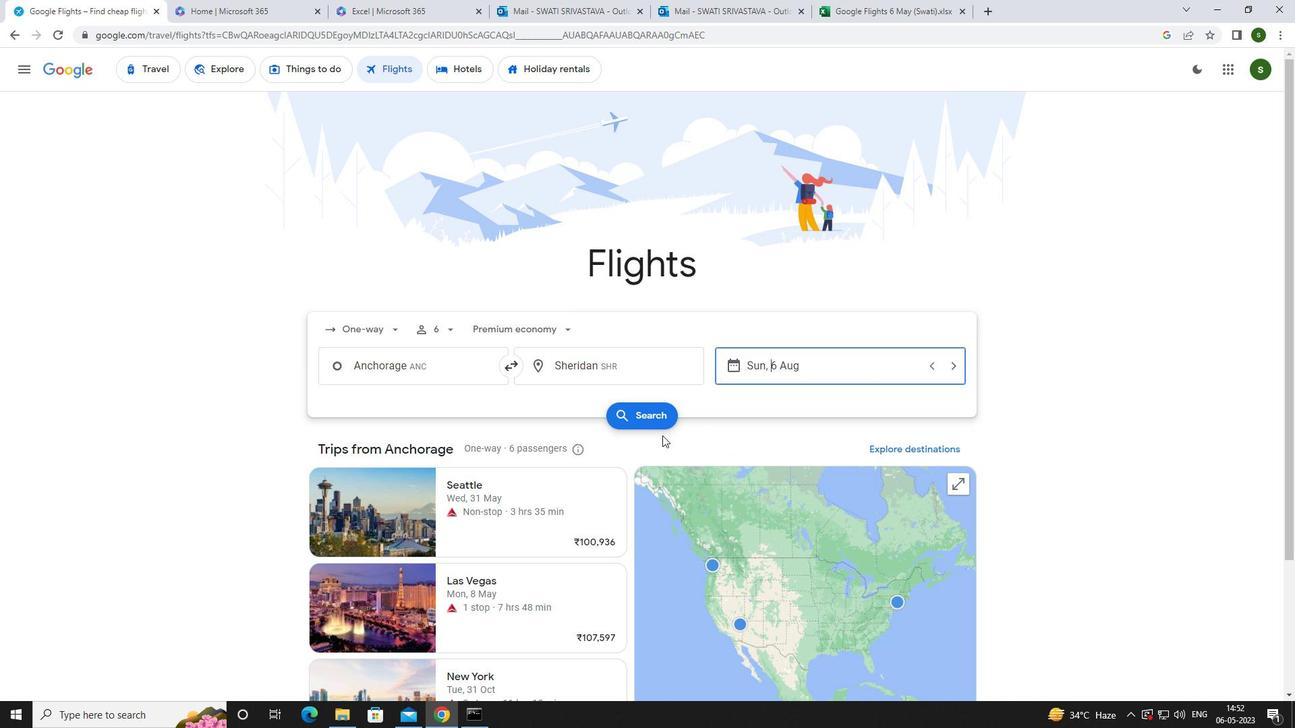 
Action: Mouse pressed left at (652, 423)
Screenshot: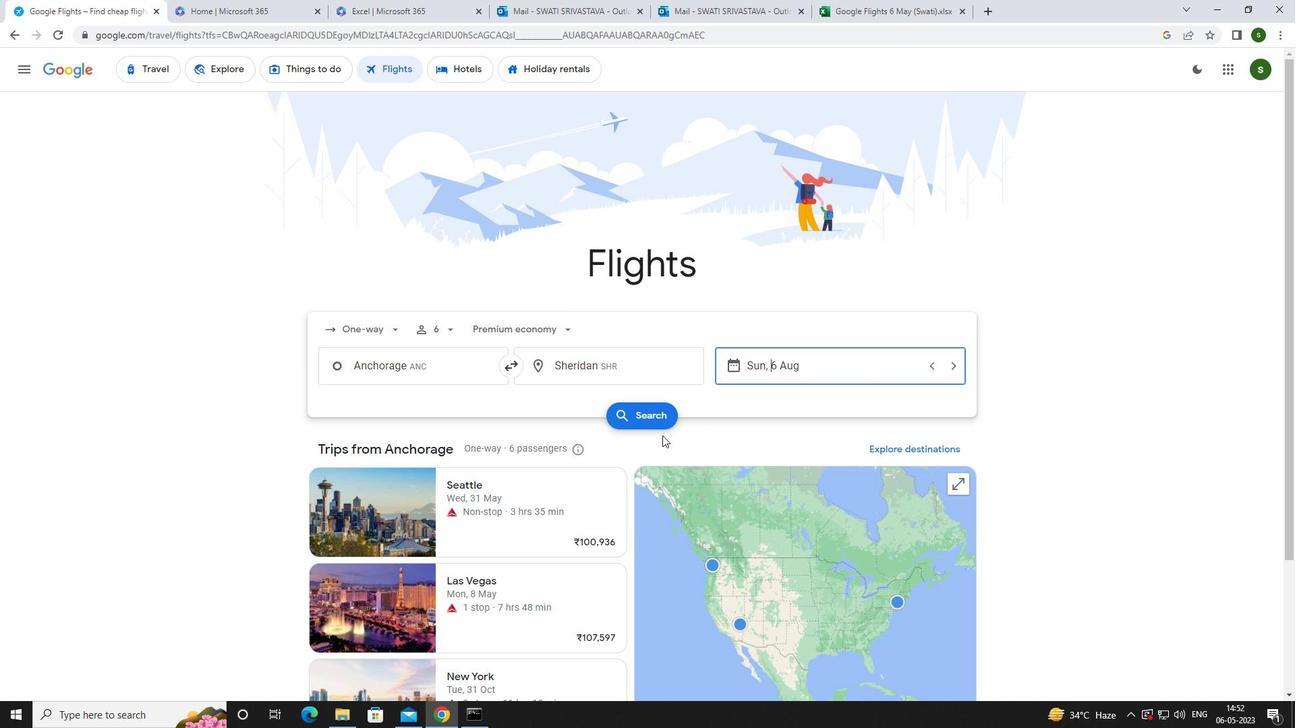 
Action: Mouse moved to (348, 193)
Screenshot: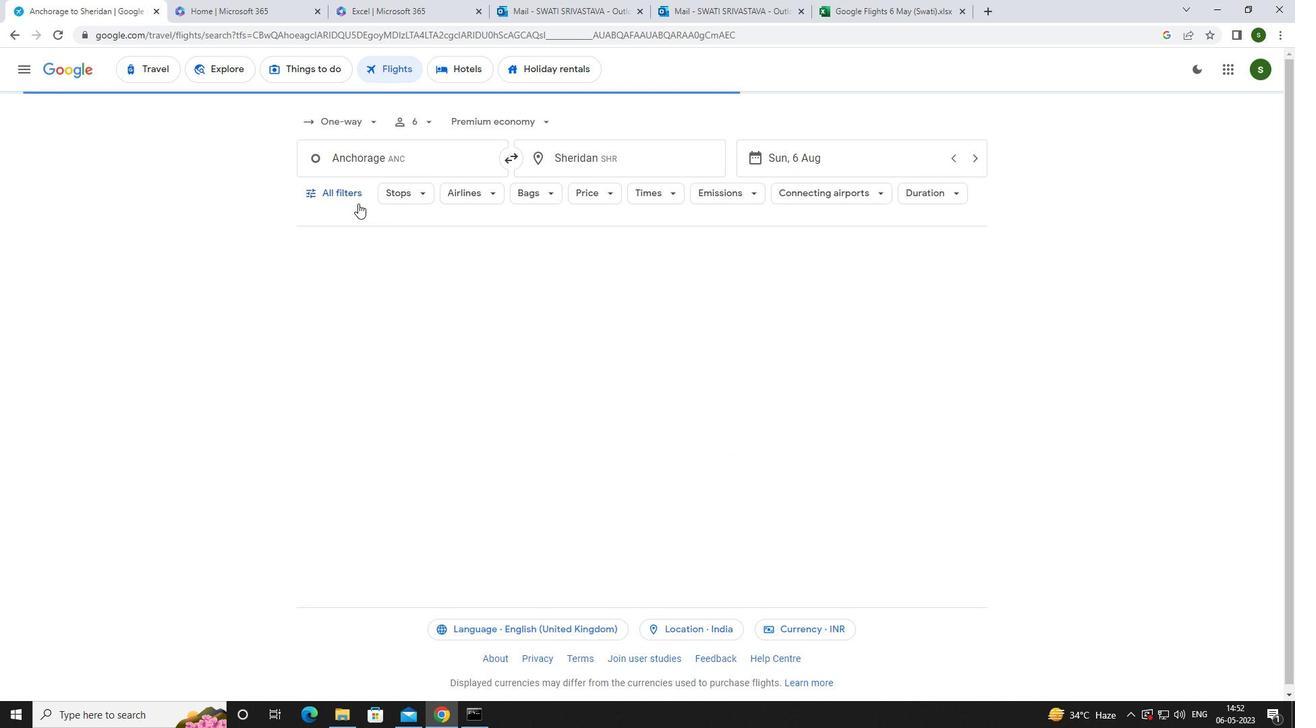 
Action: Mouse pressed left at (348, 193)
Screenshot: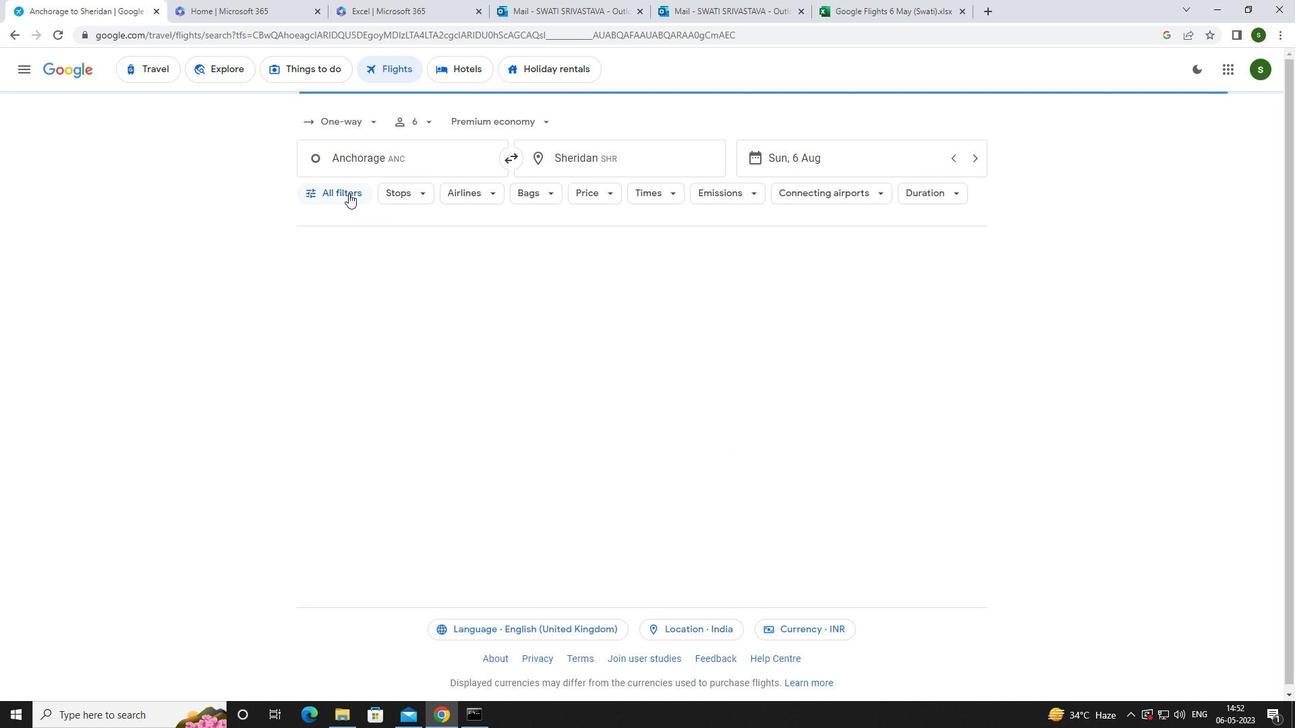 
Action: Mouse moved to (503, 481)
Screenshot: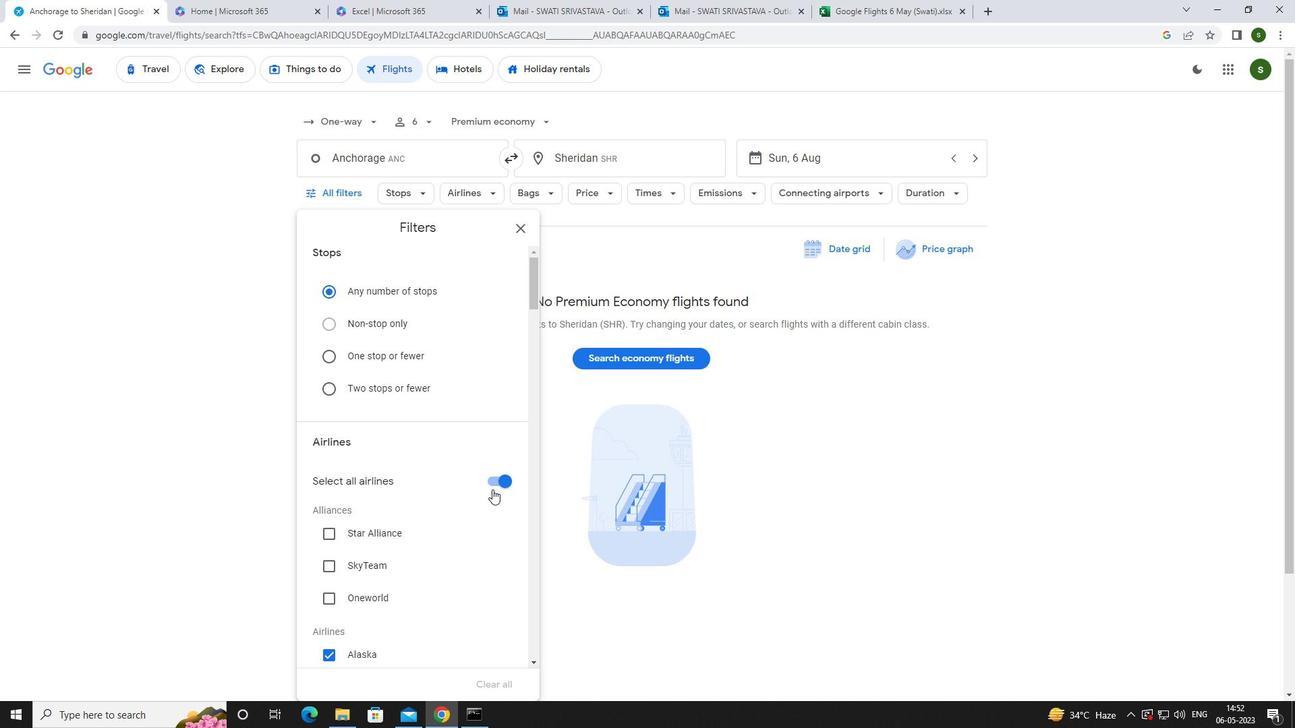 
Action: Mouse pressed left at (503, 481)
Screenshot: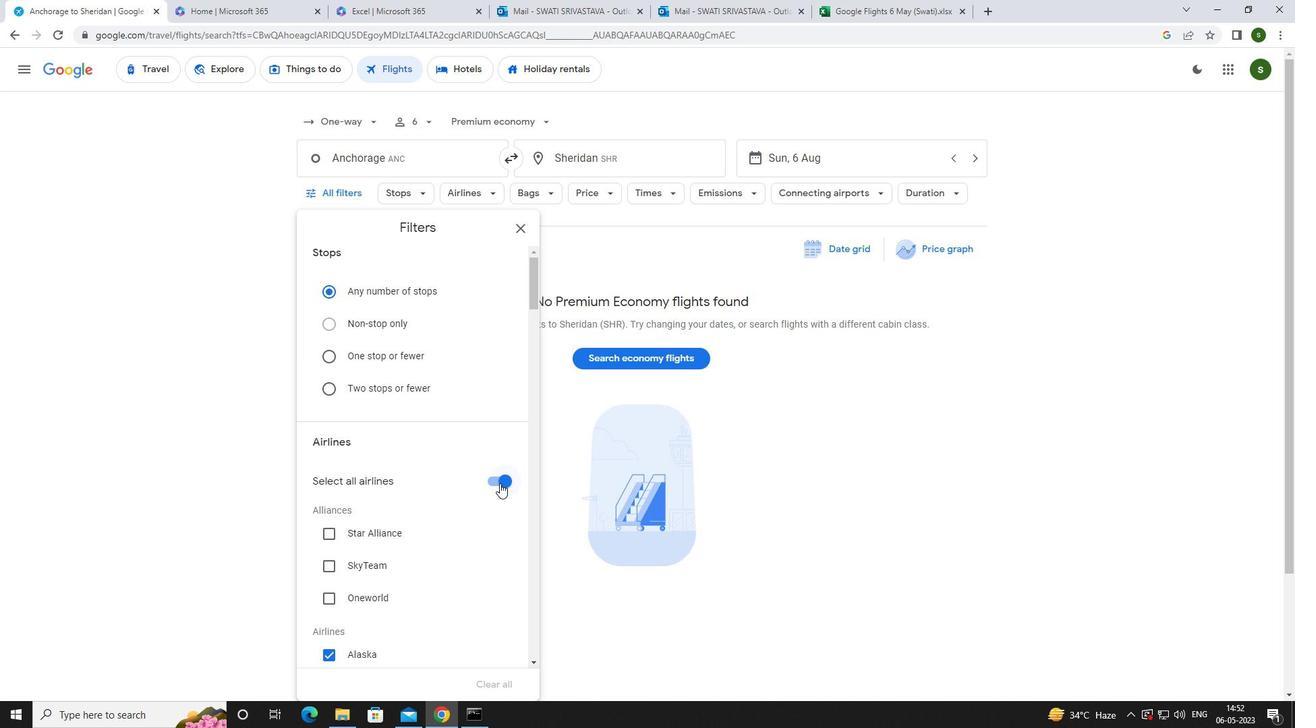 
Action: Mouse moved to (465, 438)
Screenshot: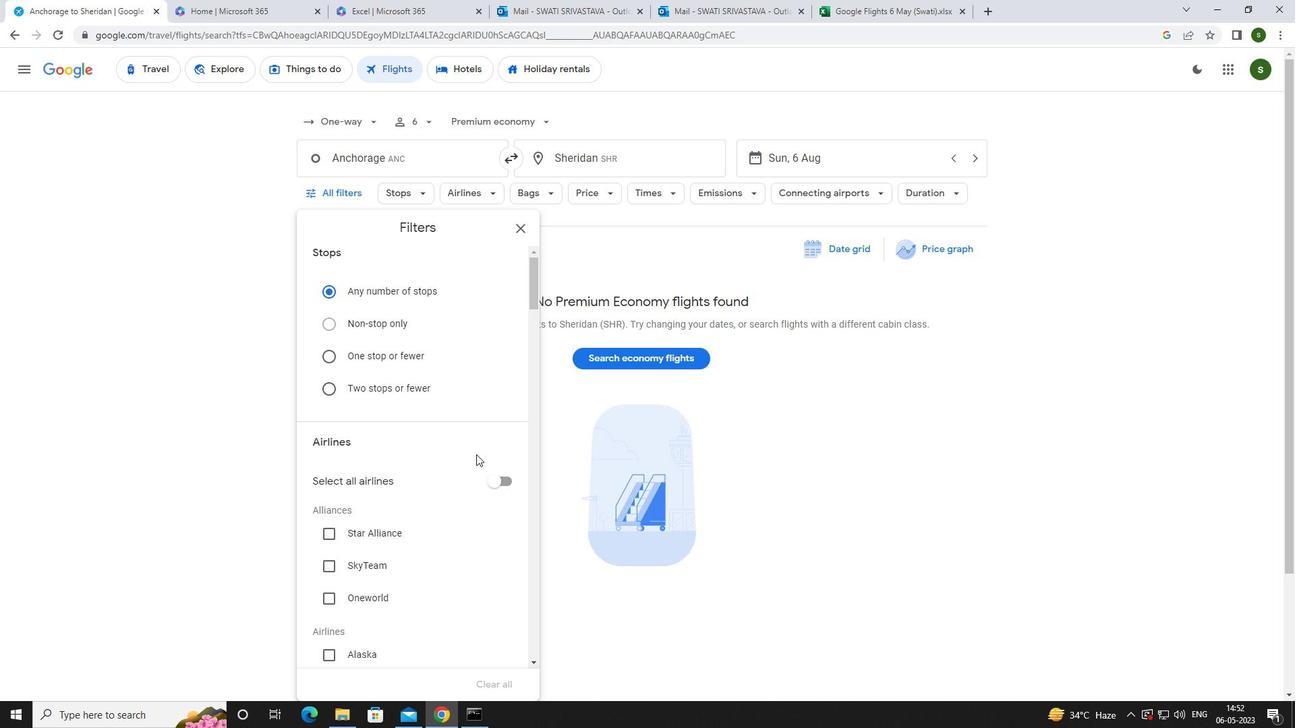 
Action: Mouse scrolled (465, 437) with delta (0, 0)
Screenshot: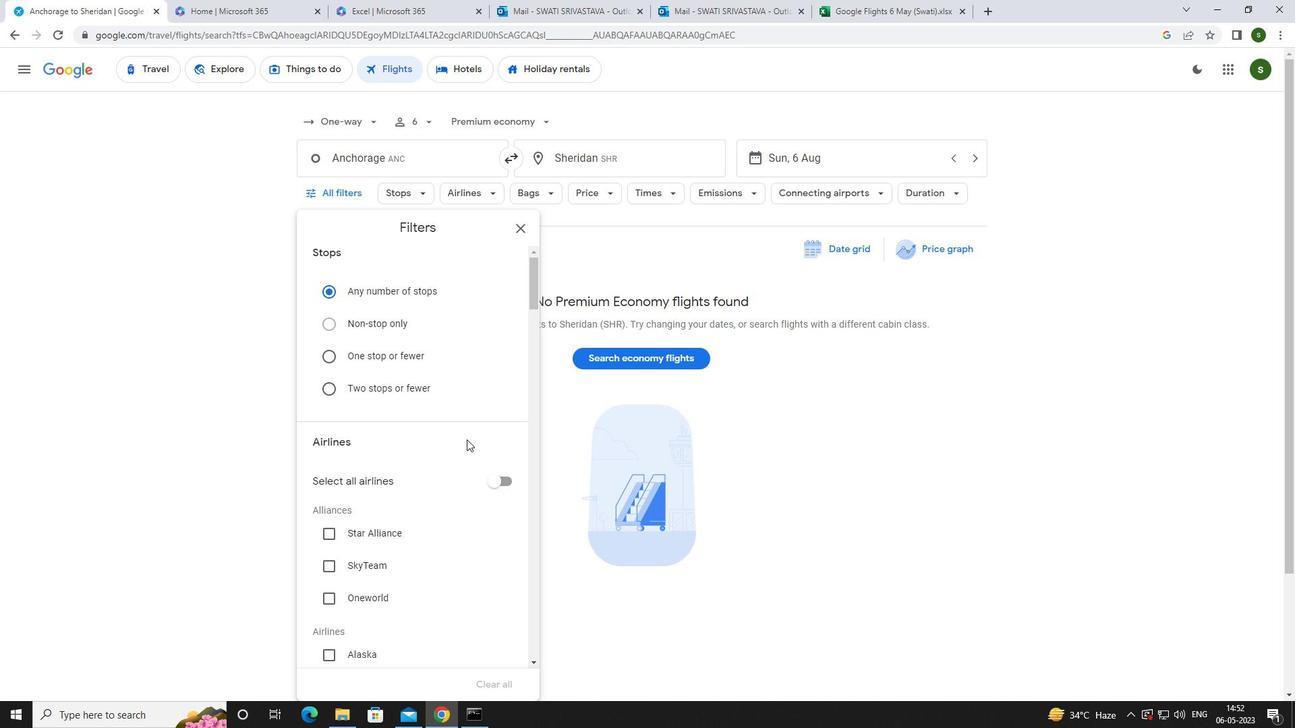 
Action: Mouse scrolled (465, 437) with delta (0, 0)
Screenshot: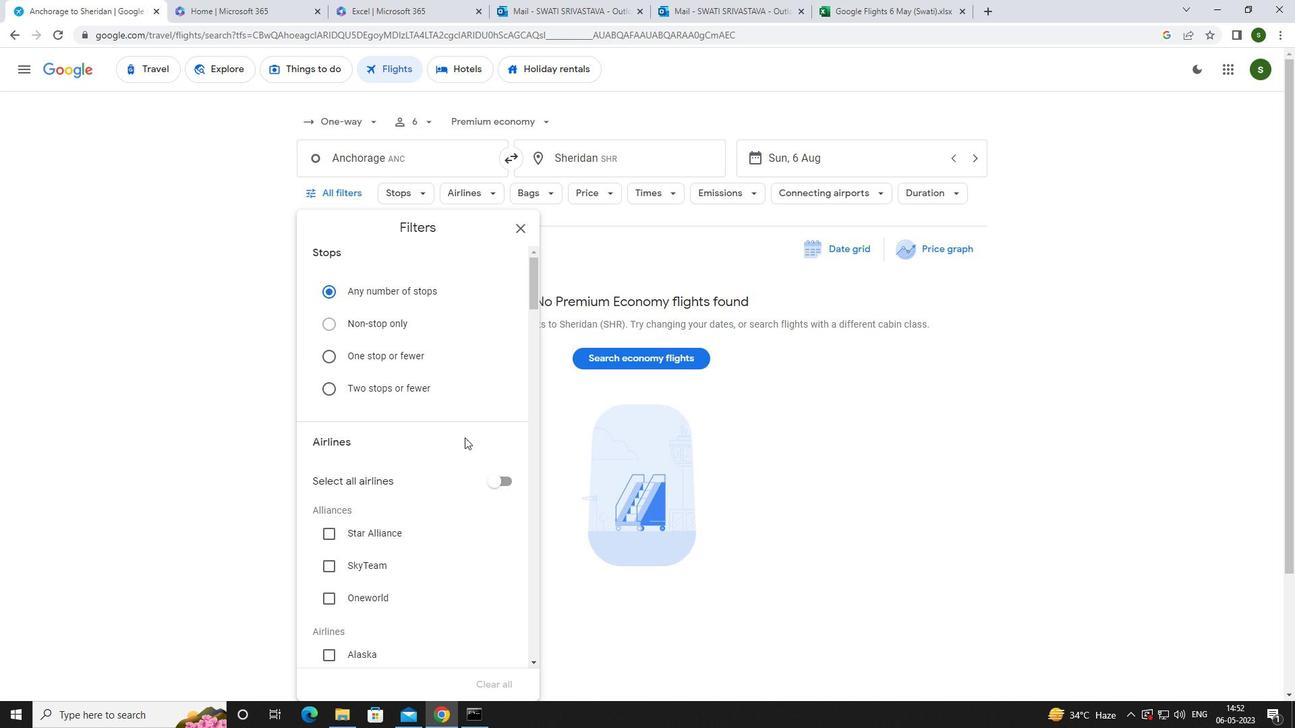 
Action: Mouse scrolled (465, 437) with delta (0, 0)
Screenshot: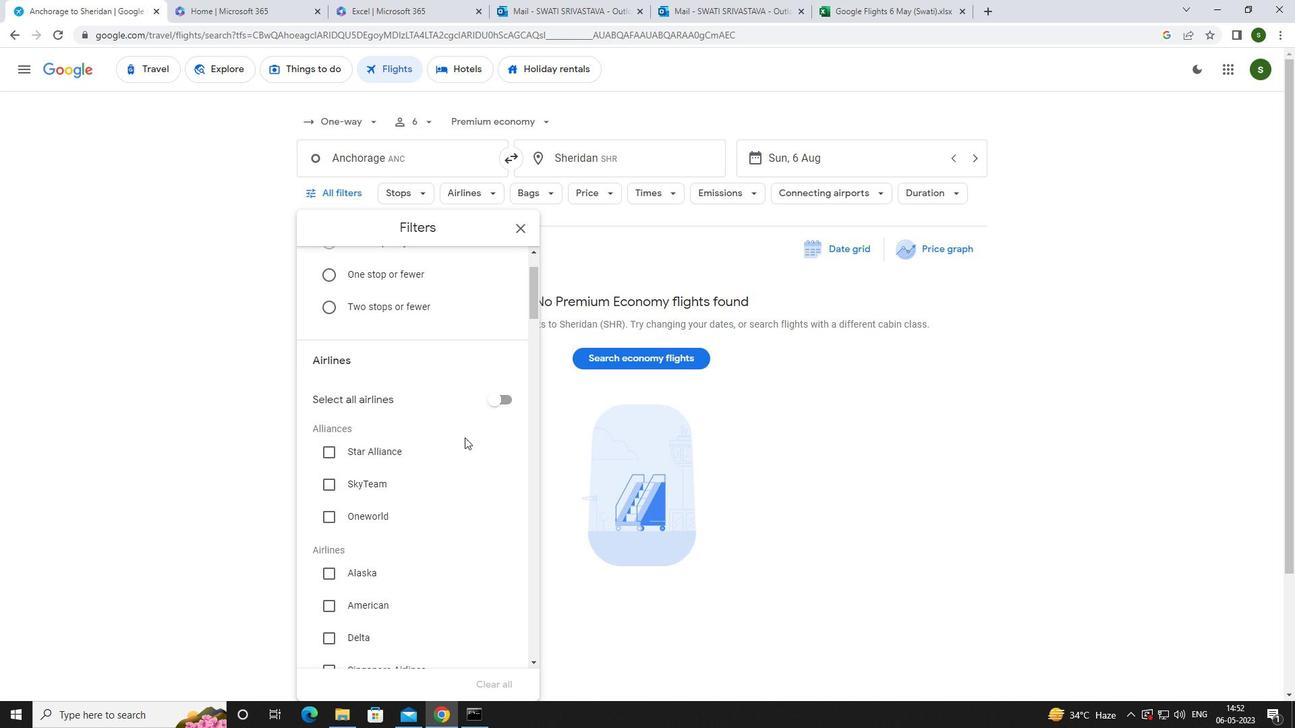 
Action: Mouse scrolled (465, 437) with delta (0, 0)
Screenshot: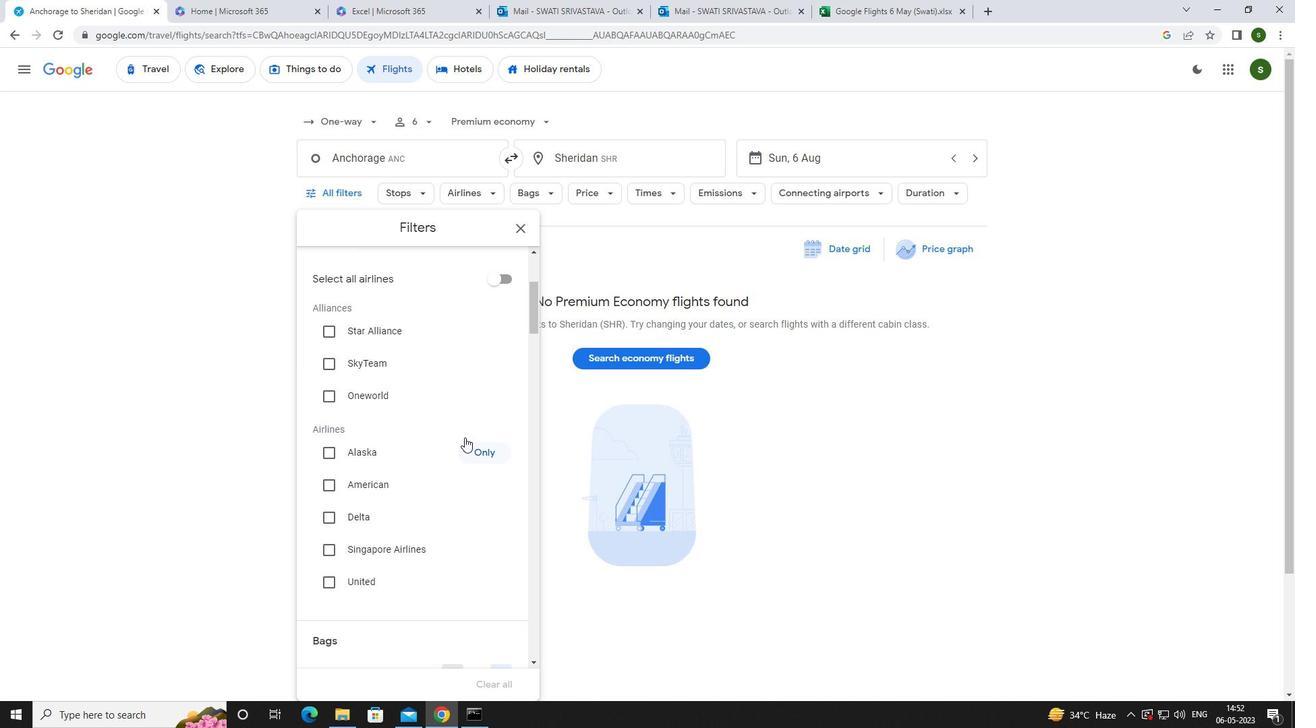 
Action: Mouse scrolled (465, 437) with delta (0, 0)
Screenshot: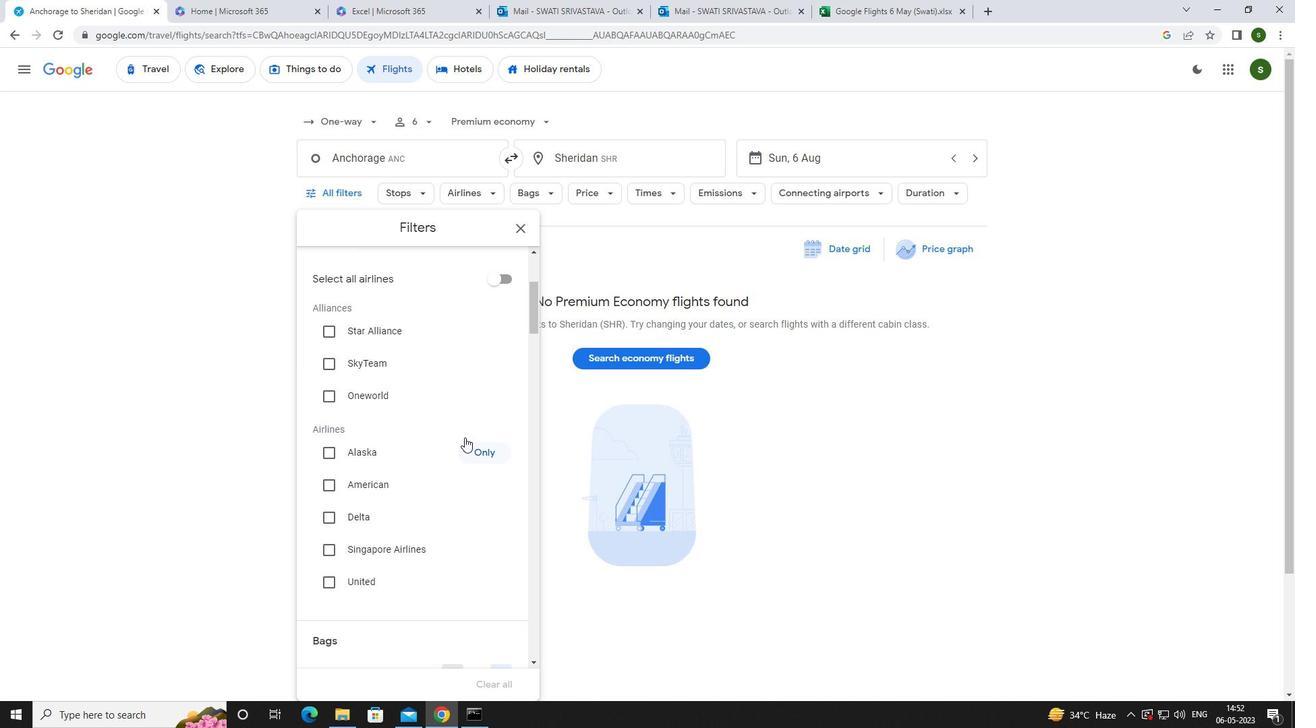 
Action: Mouse scrolled (465, 437) with delta (0, 0)
Screenshot: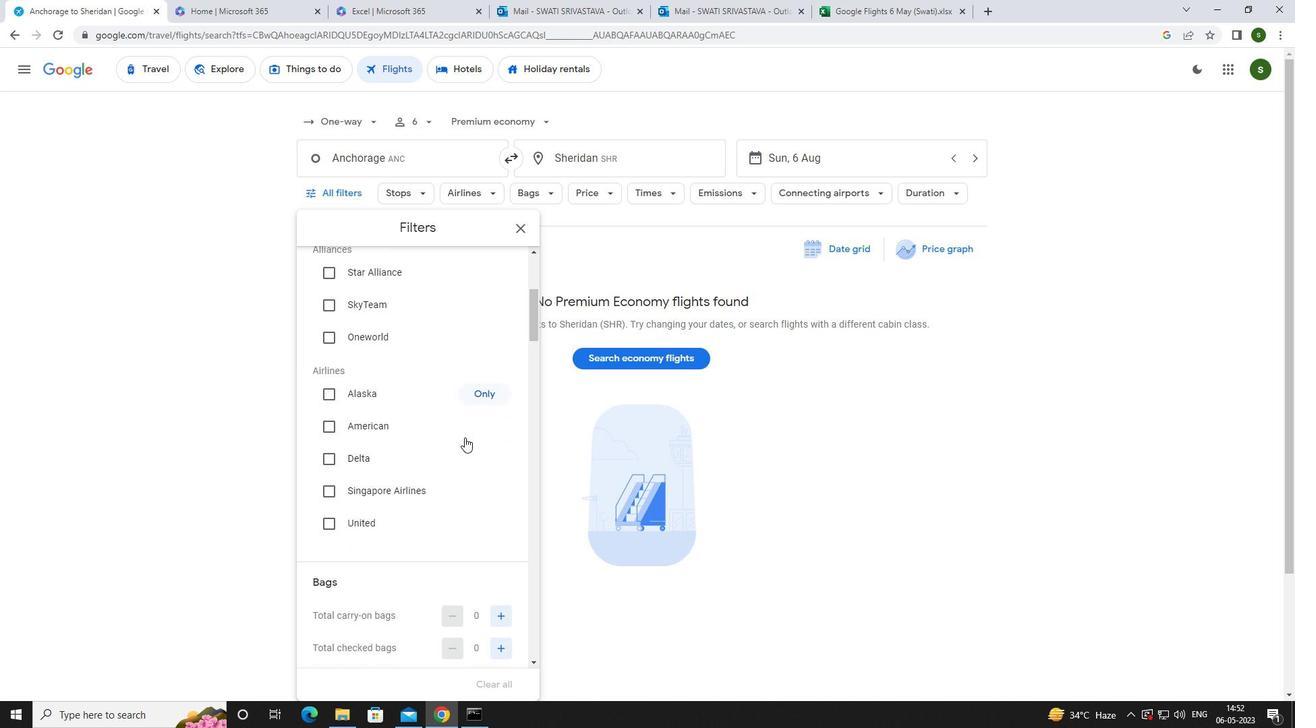 
Action: Mouse moved to (500, 507)
Screenshot: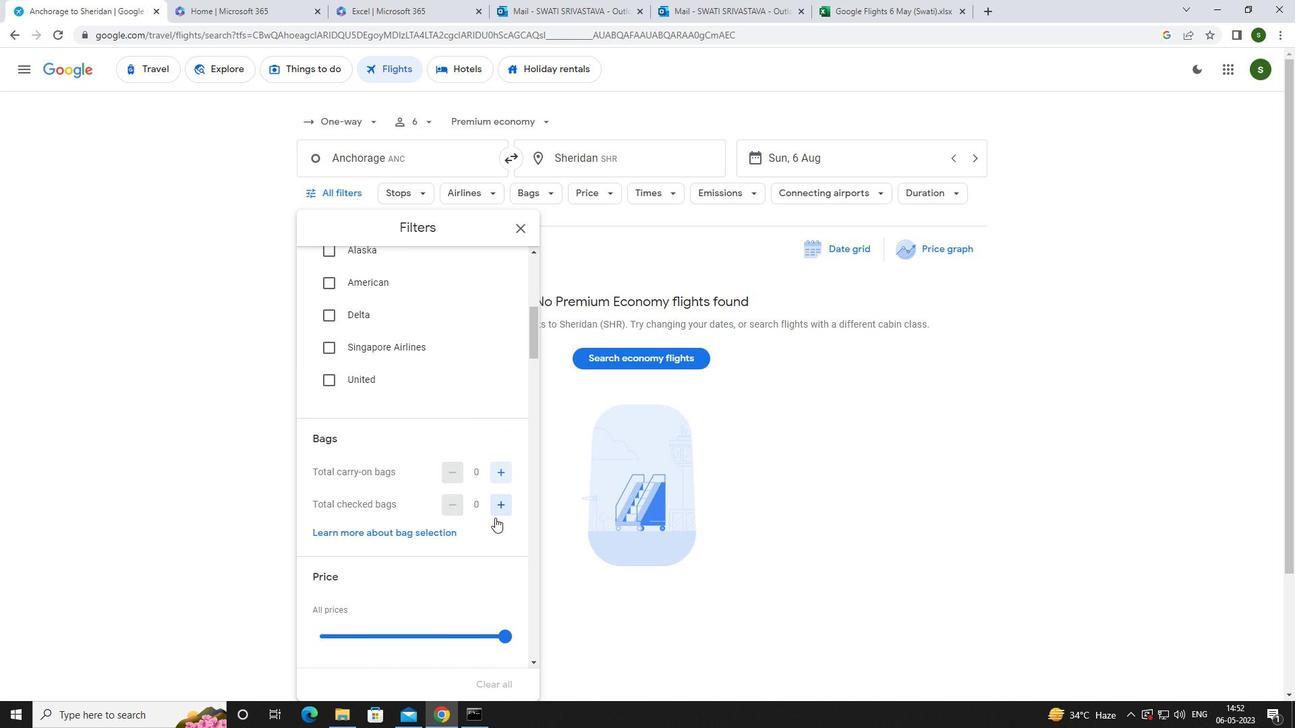 
Action: Mouse pressed left at (500, 507)
Screenshot: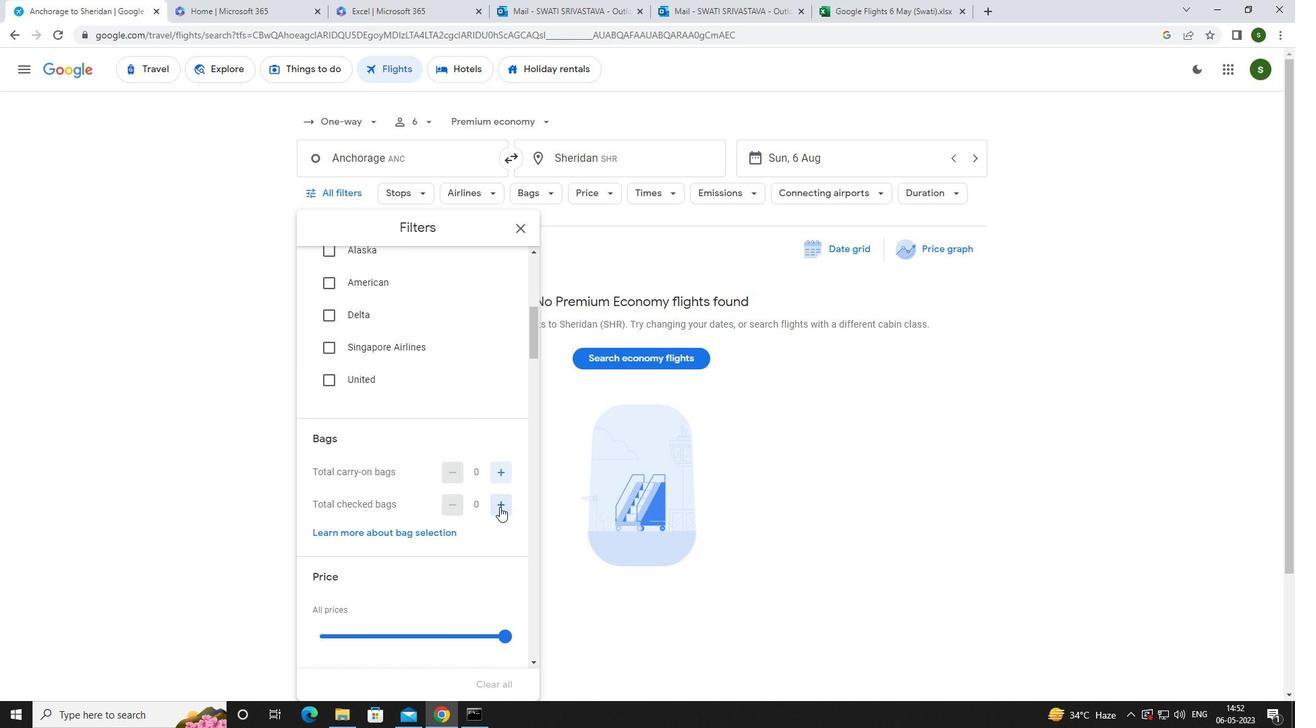 
Action: Mouse scrolled (500, 506) with delta (0, 0)
Screenshot: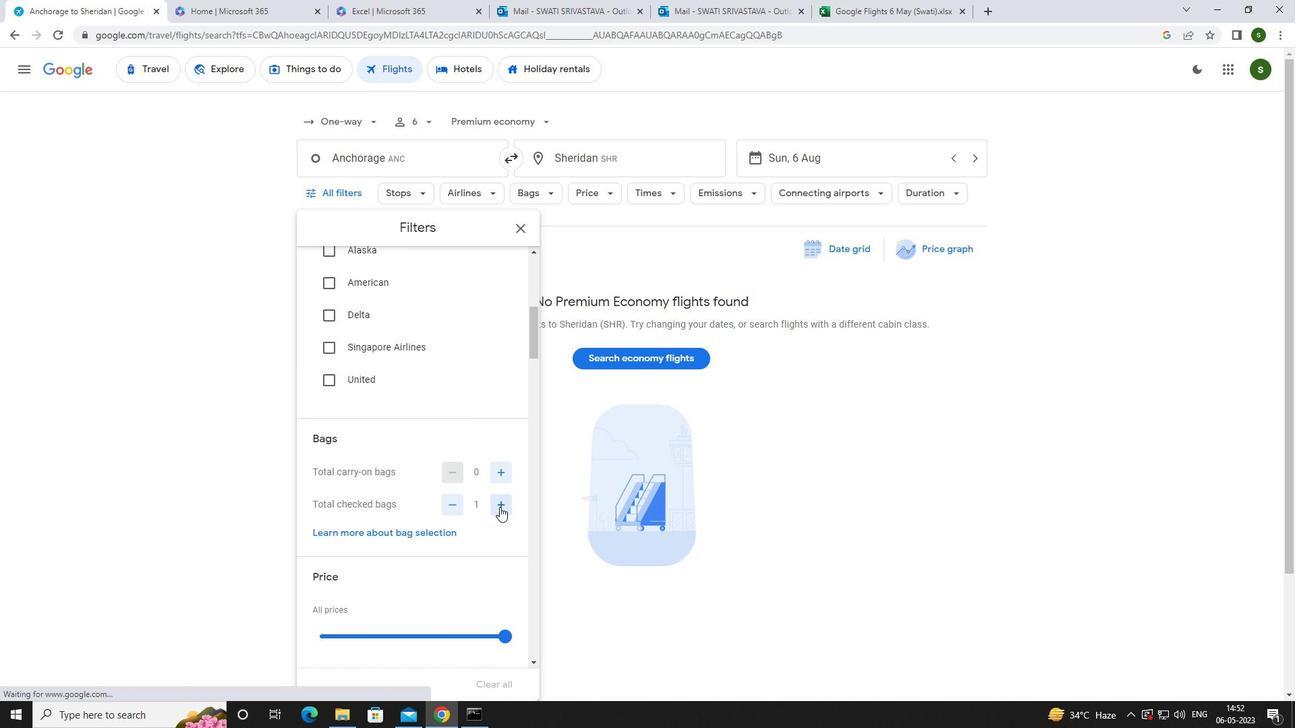 
Action: Mouse scrolled (500, 506) with delta (0, 0)
Screenshot: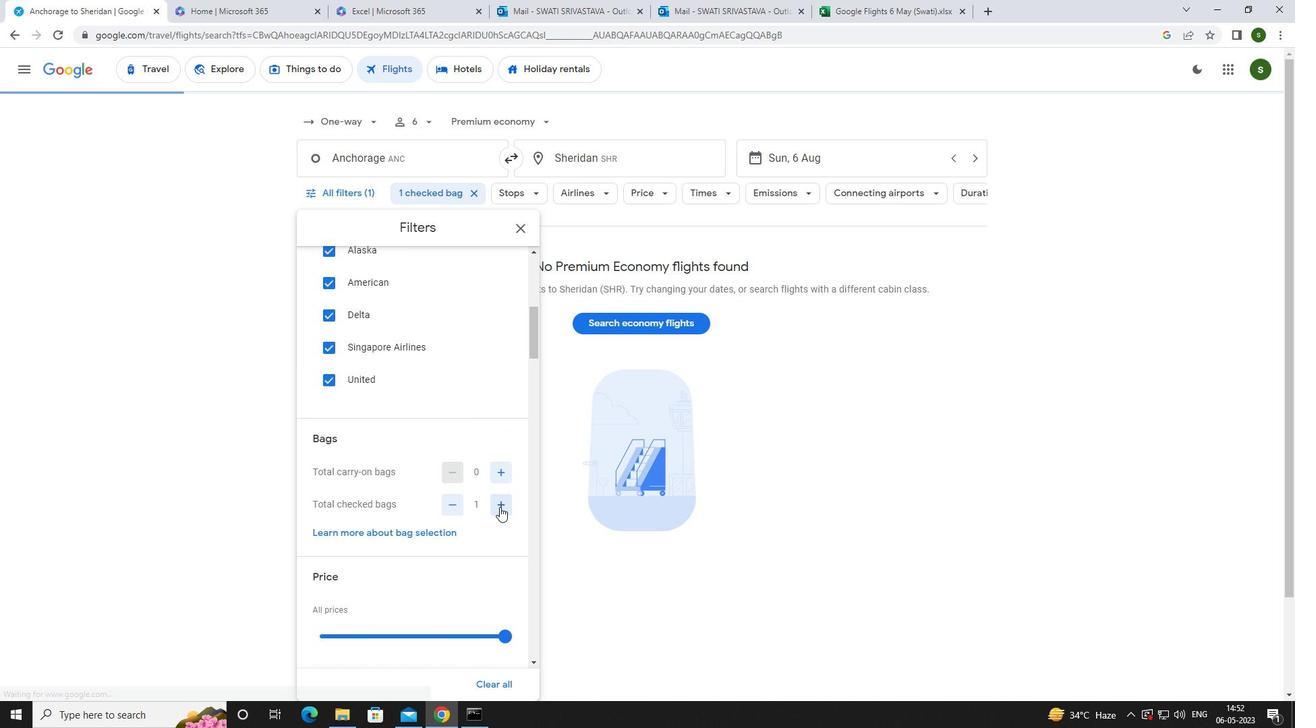 
Action: Mouse moved to (502, 500)
Screenshot: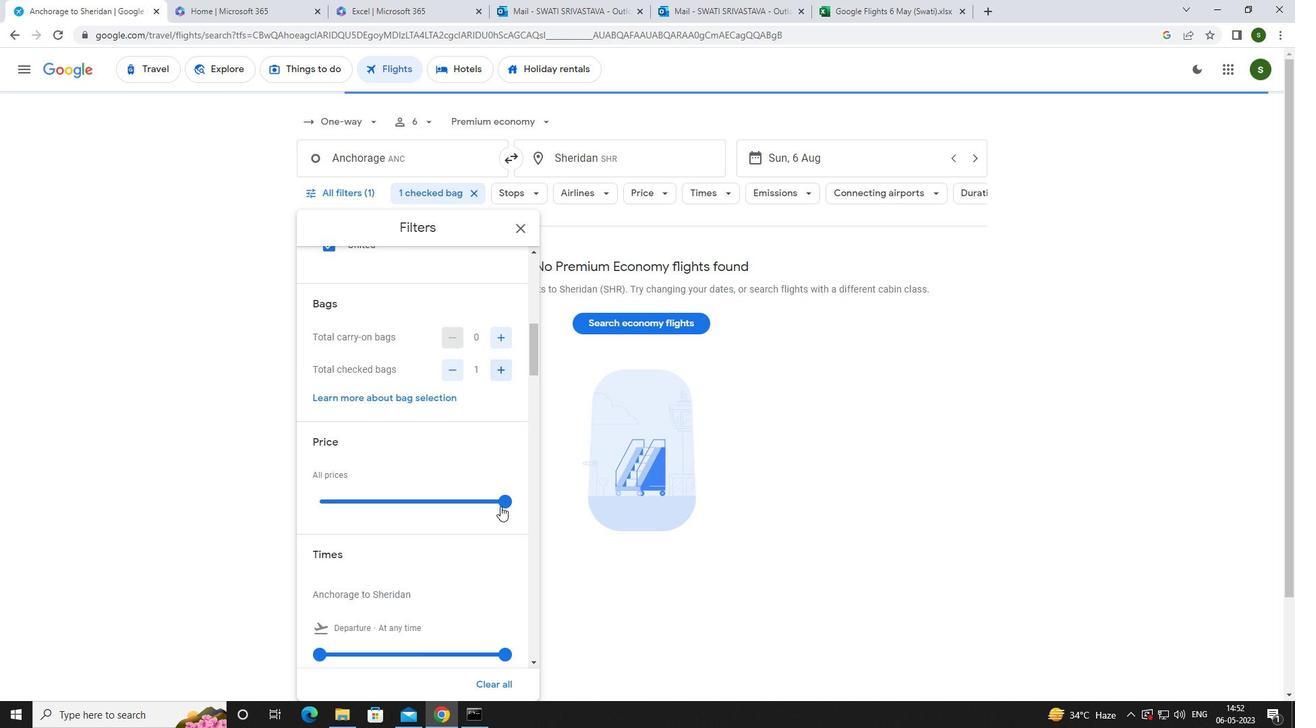 
Action: Mouse pressed left at (502, 500)
Screenshot: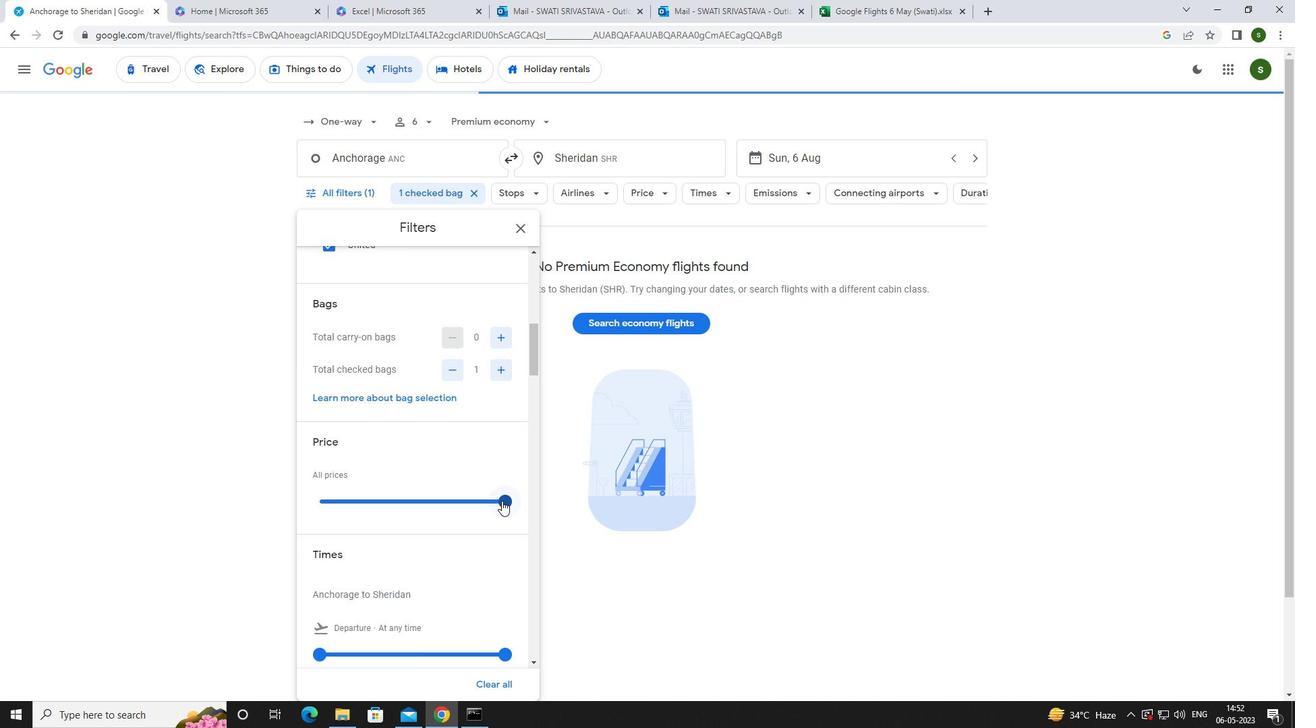 
Action: Mouse scrolled (502, 499) with delta (0, 0)
Screenshot: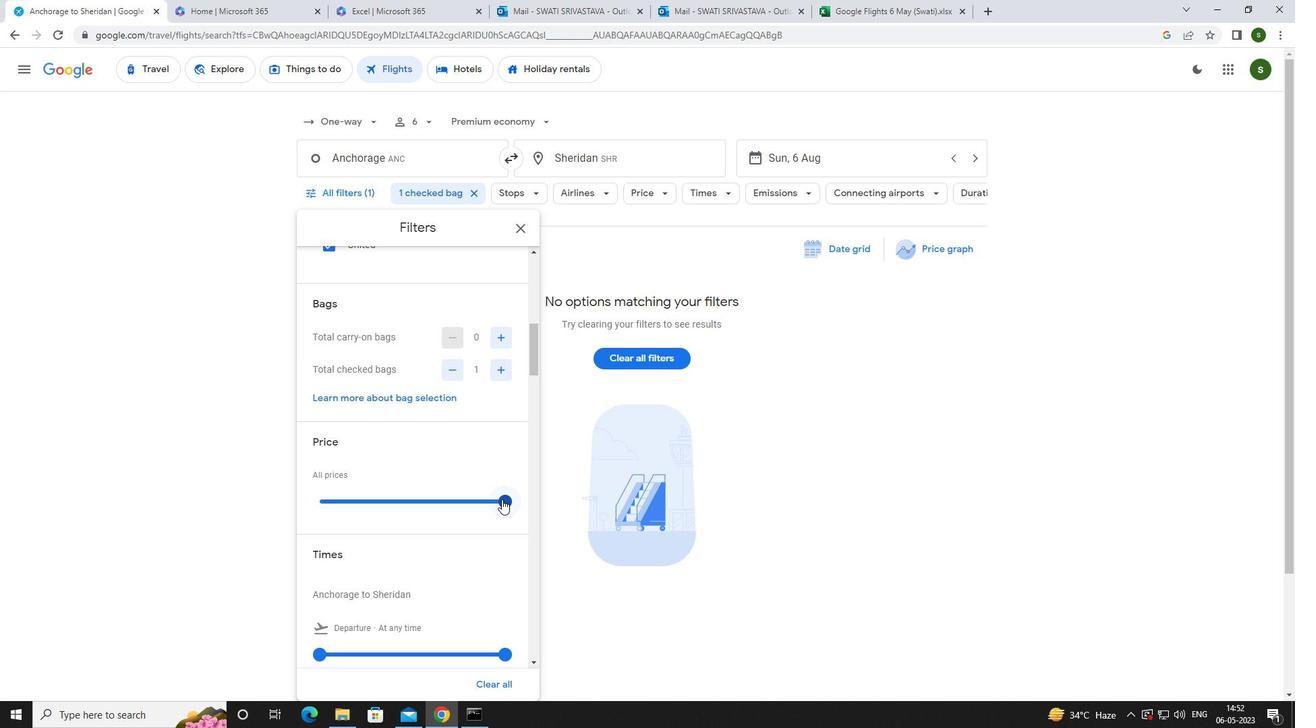 
Action: Mouse scrolled (502, 499) with delta (0, 0)
Screenshot: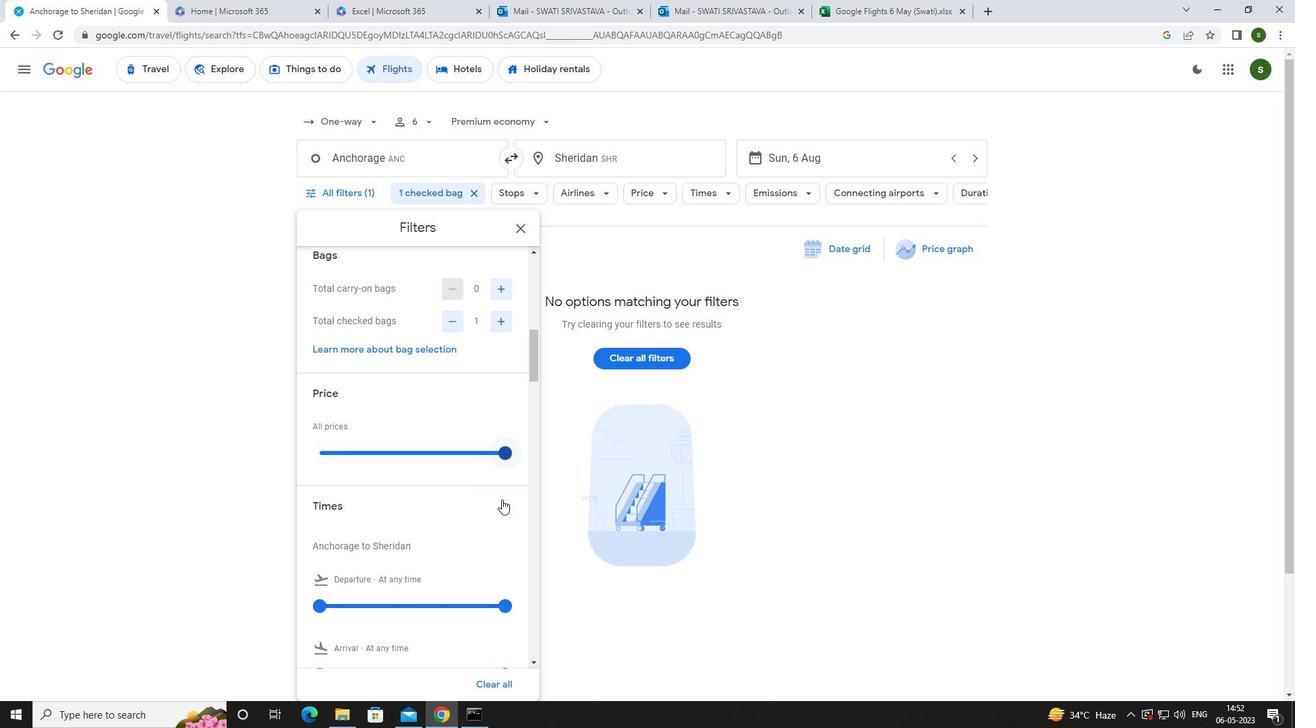 
Action: Mouse moved to (318, 517)
Screenshot: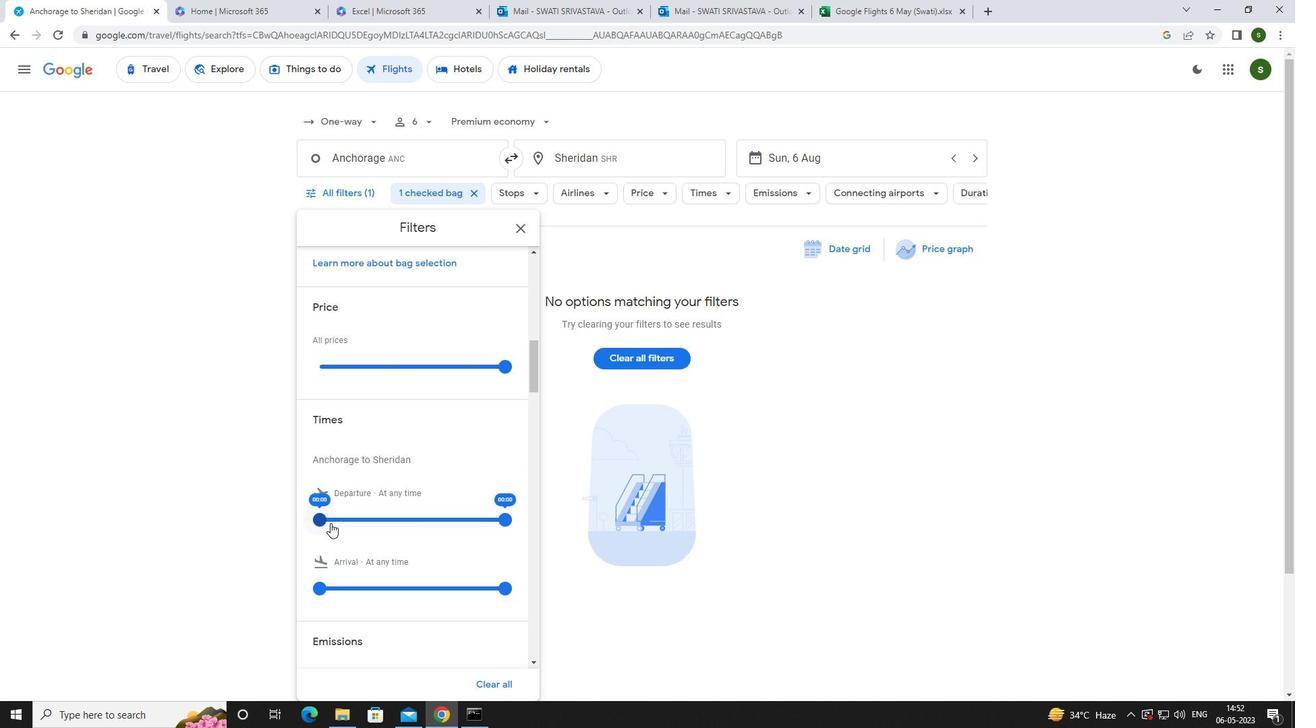 
Action: Mouse pressed left at (318, 517)
Screenshot: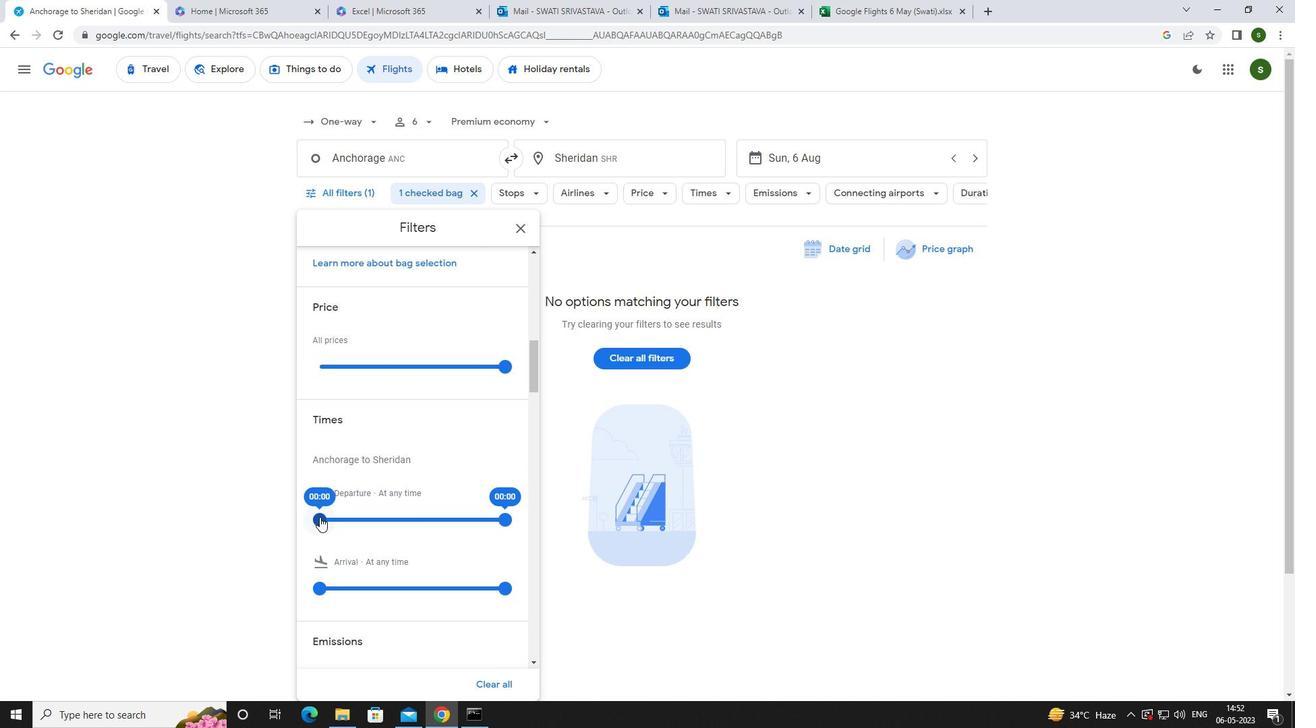 
Action: Mouse moved to (194, 474)
Screenshot: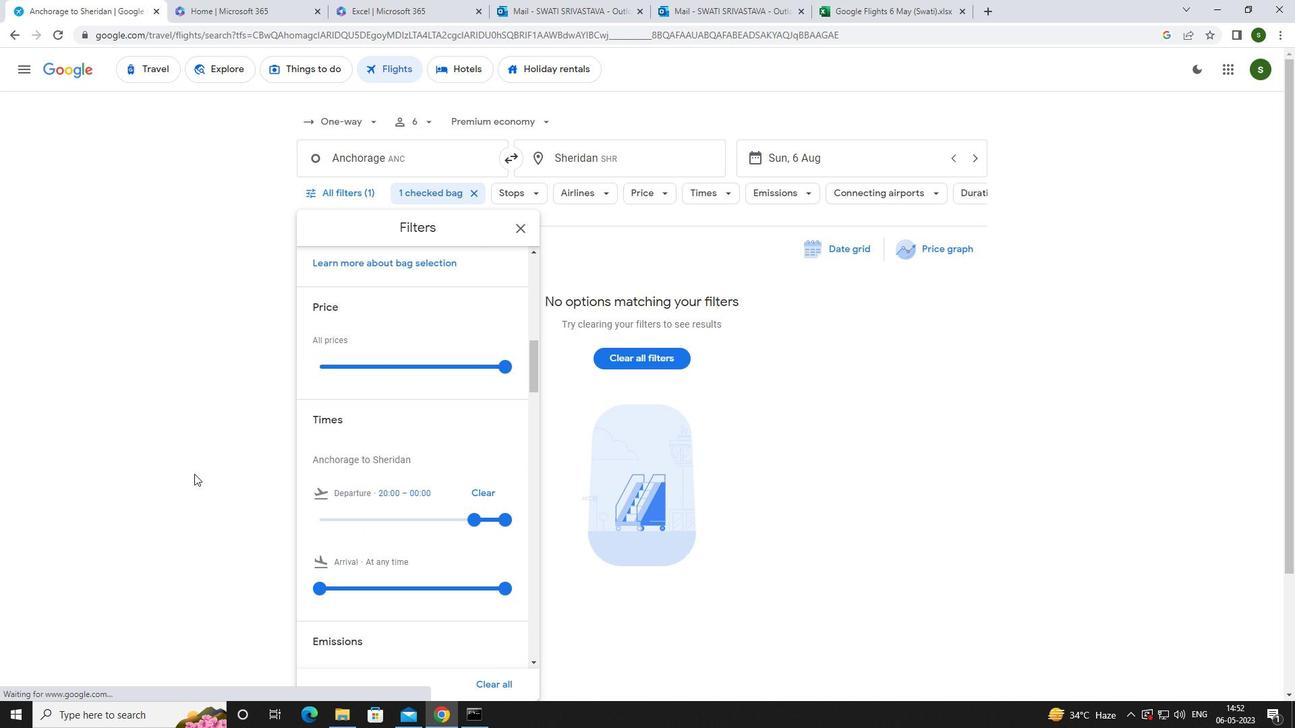 
Action: Mouse pressed left at (194, 474)
Screenshot: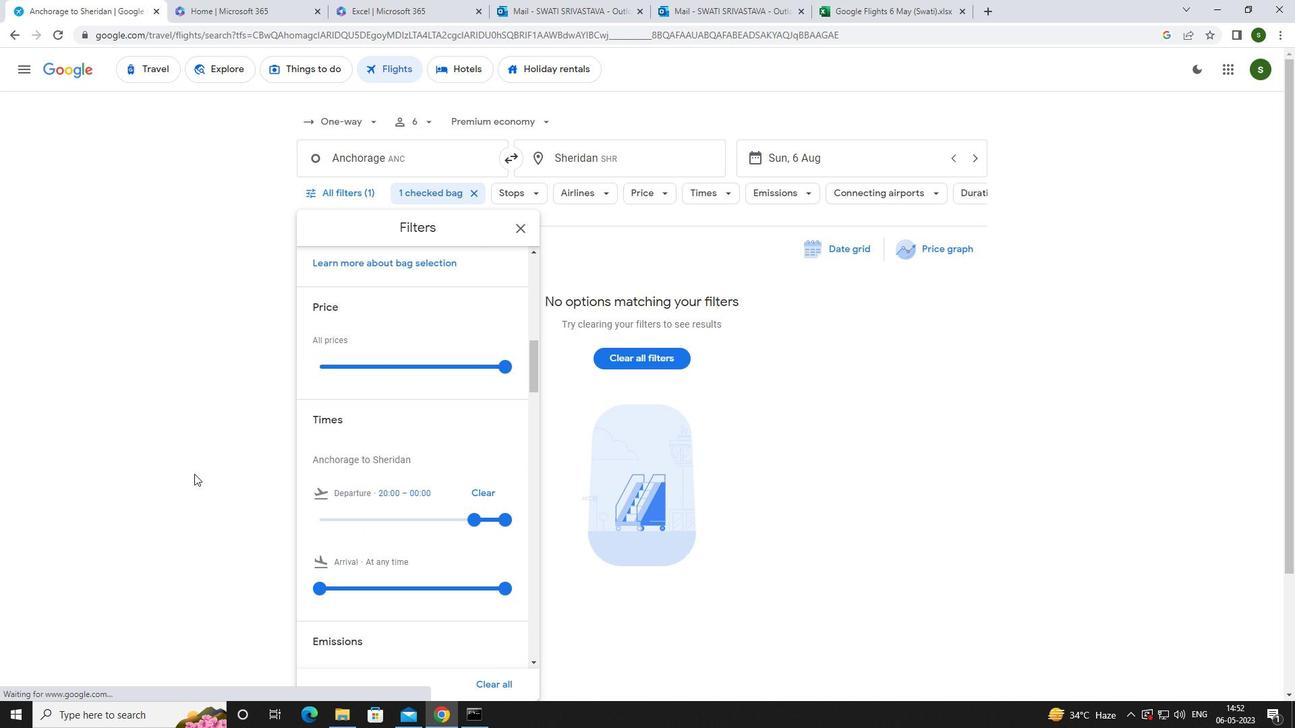 
